 Task: Create new customer invoice with Date Opened: 26-Apr-23, Select Customer: Christmas Tree Shops, Terms: Net 7. Make invoice entry for item-1 with Date: 26-Apr-23, Description: Maybelline New York Lash Sensational Sky High Waterproof Mascara 802 Very Black
, Income Account: Income:Sales, Quantity: 1, Unit Price: 10.99, Sales Tax: Y, Sales Tax Included: N, Tax Table: Sales Tax. Make entry for item-2 with Date: 26-Apr-23, Description: L'Oreal Paris HydraFresh Toner (8.5 oz), Income Account: Income:Sales, Quantity: 1, Unit Price: 12.49, Sales Tax: Y, Sales Tax Included: N, Tax Table: Sales Tax. Post Invoice with Post Date: 26-Apr-23, Post to Accounts: Assets:Accounts Receivable. Pay / Process Payment with Transaction Date: 02-May-23, Amount: 24.89, Transfer Account: Checking Account. Go to 'Print Invoice'.
Action: Mouse moved to (136, 28)
Screenshot: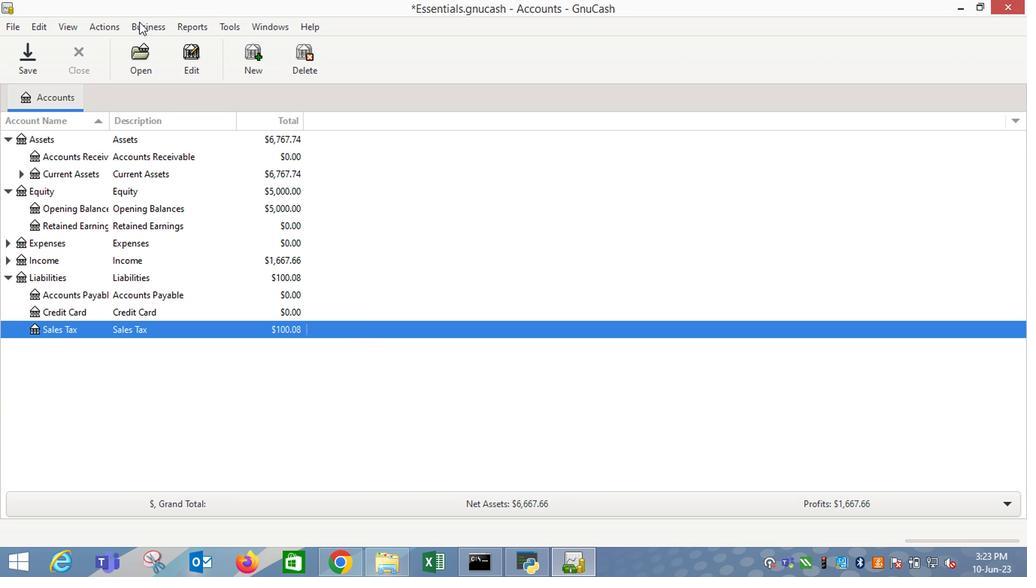 
Action: Mouse pressed left at (136, 28)
Screenshot: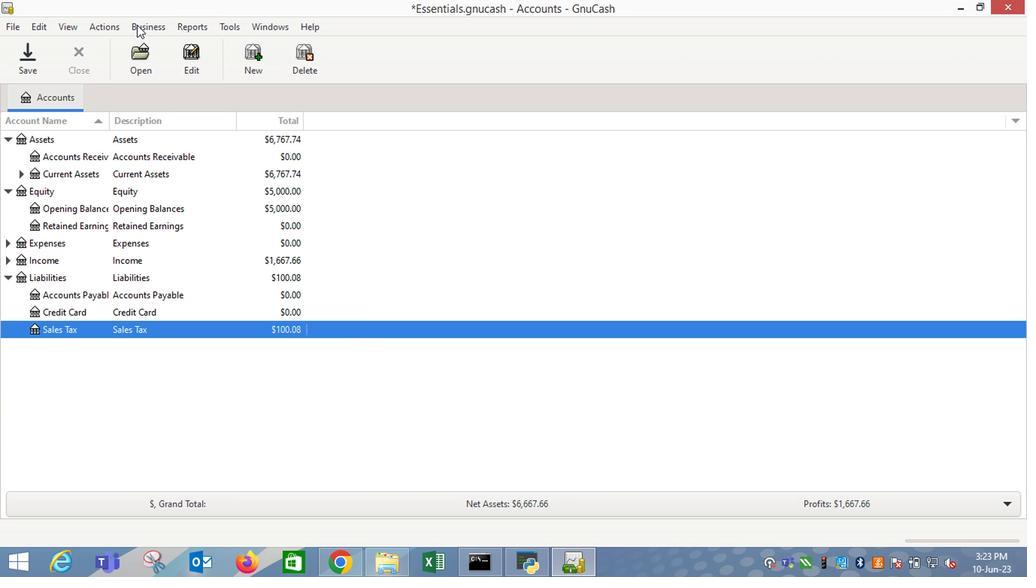 
Action: Mouse moved to (330, 103)
Screenshot: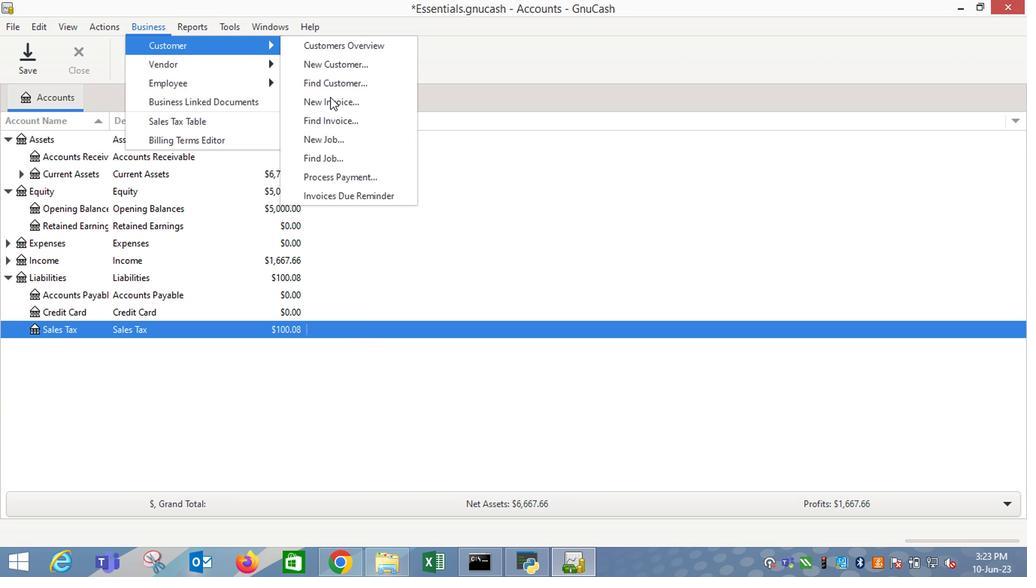 
Action: Mouse pressed left at (330, 103)
Screenshot: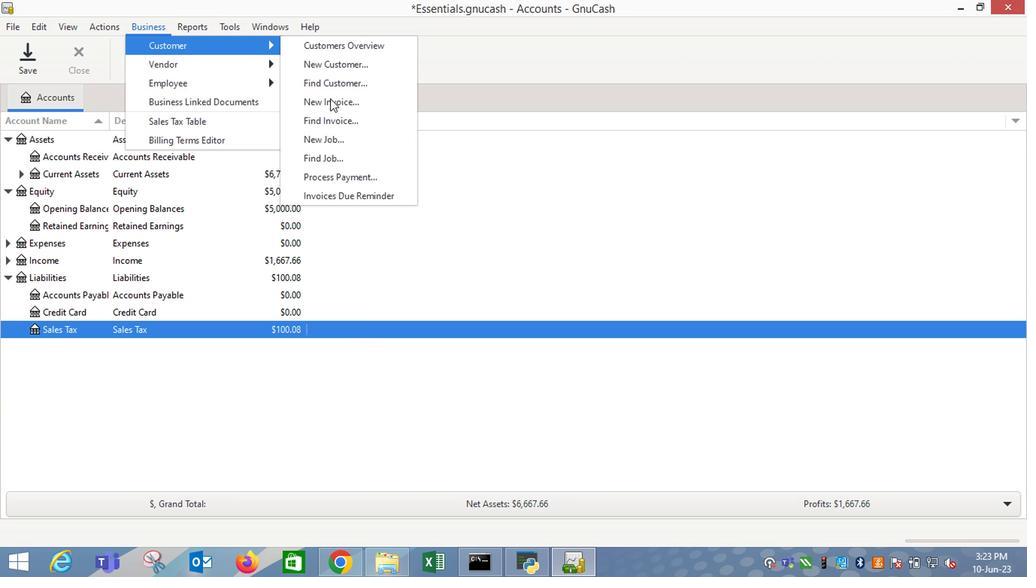
Action: Mouse moved to (630, 241)
Screenshot: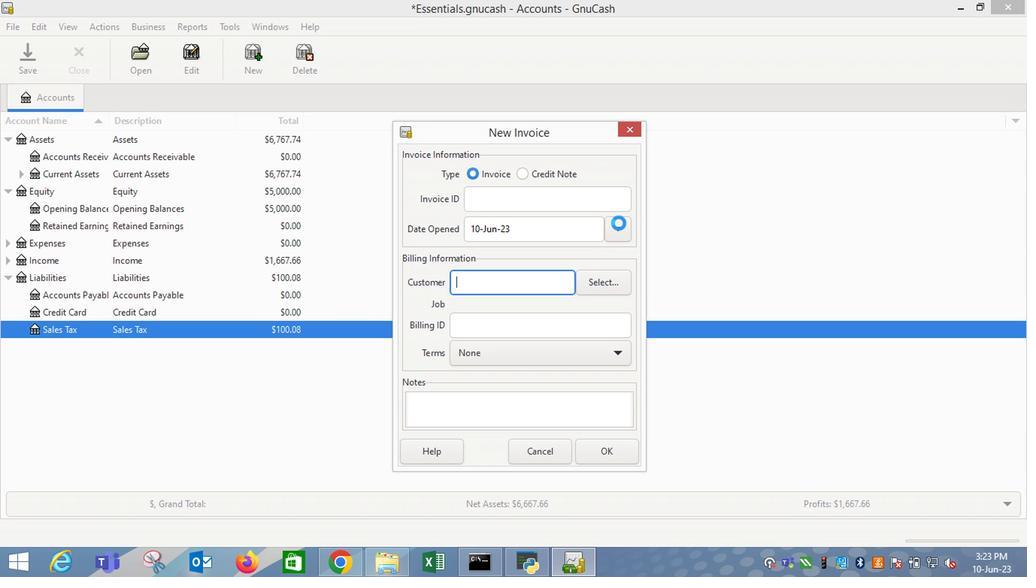 
Action: Mouse pressed left at (630, 241)
Screenshot: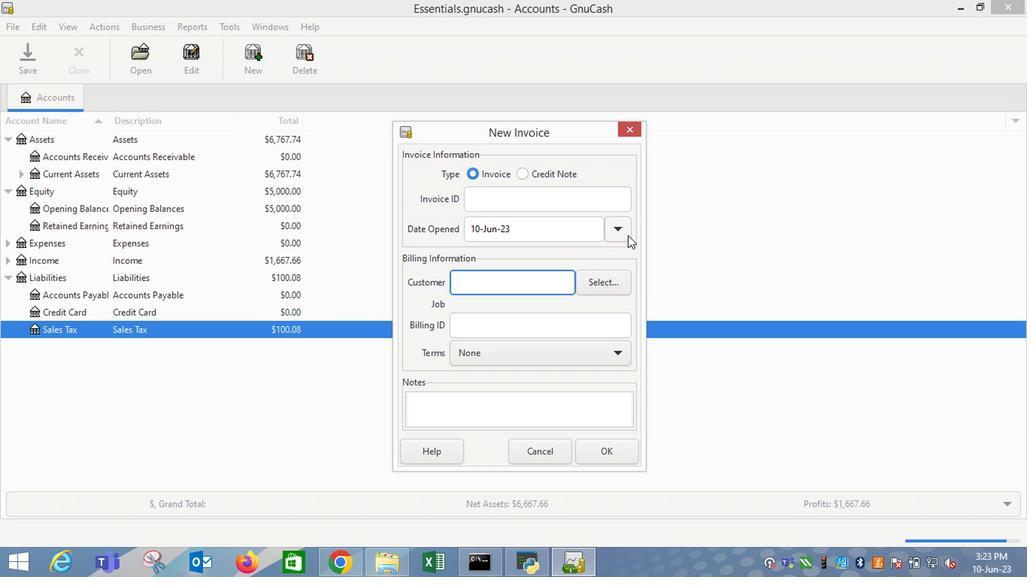 
Action: Mouse moved to (497, 255)
Screenshot: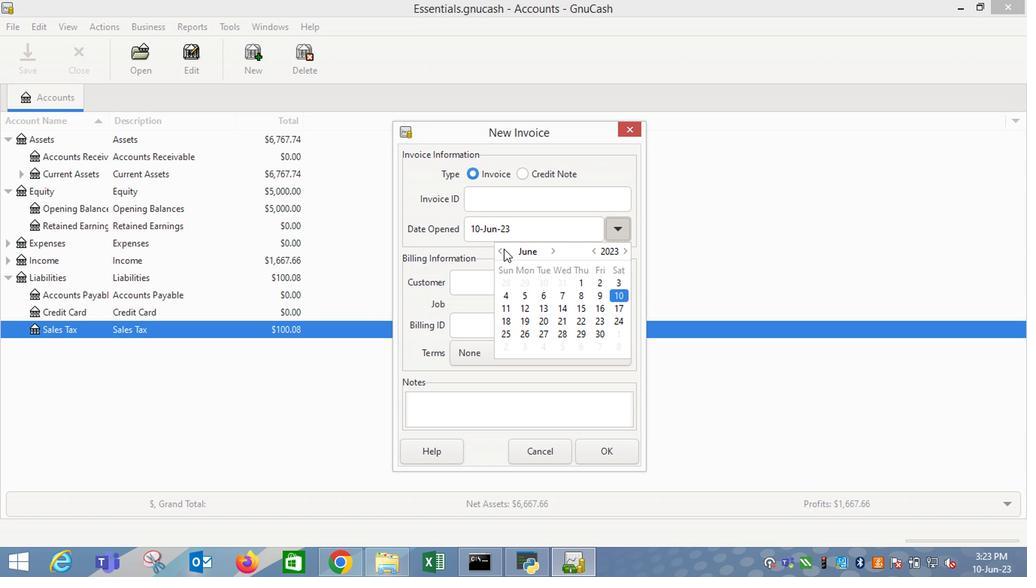 
Action: Mouse pressed left at (497, 255)
Screenshot: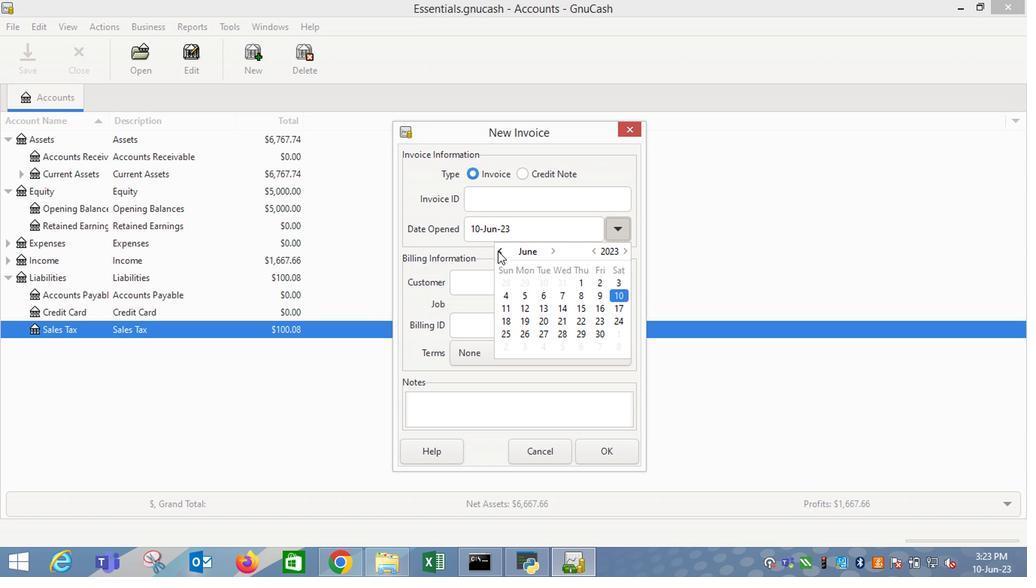 
Action: Mouse pressed left at (497, 255)
Screenshot: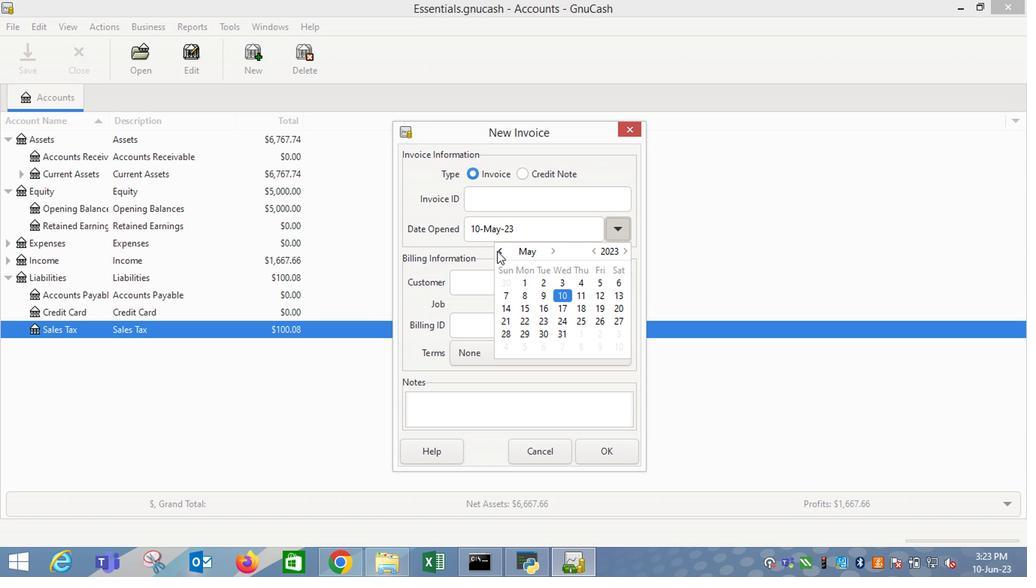 
Action: Mouse moved to (560, 335)
Screenshot: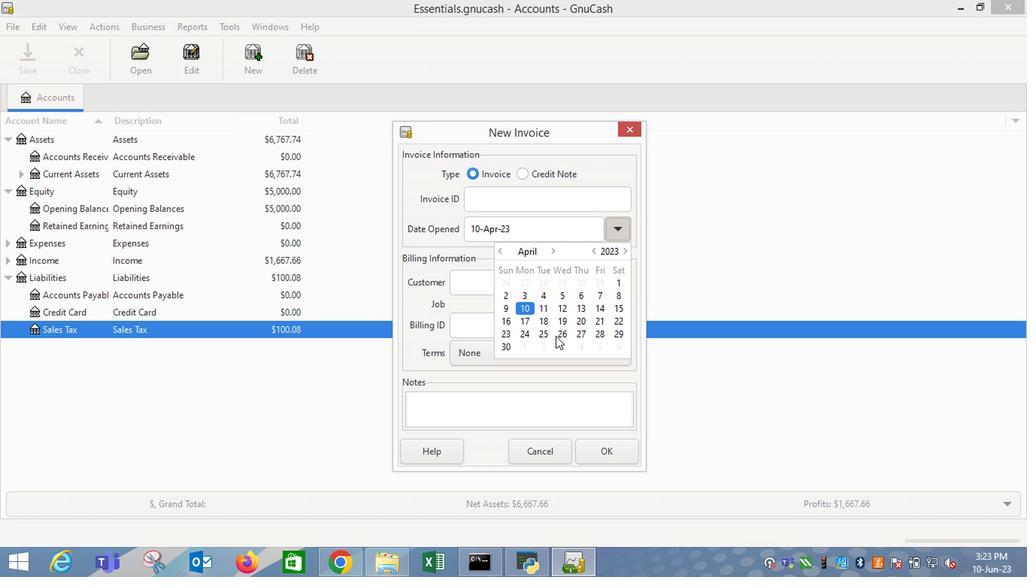
Action: Mouse pressed left at (560, 335)
Screenshot: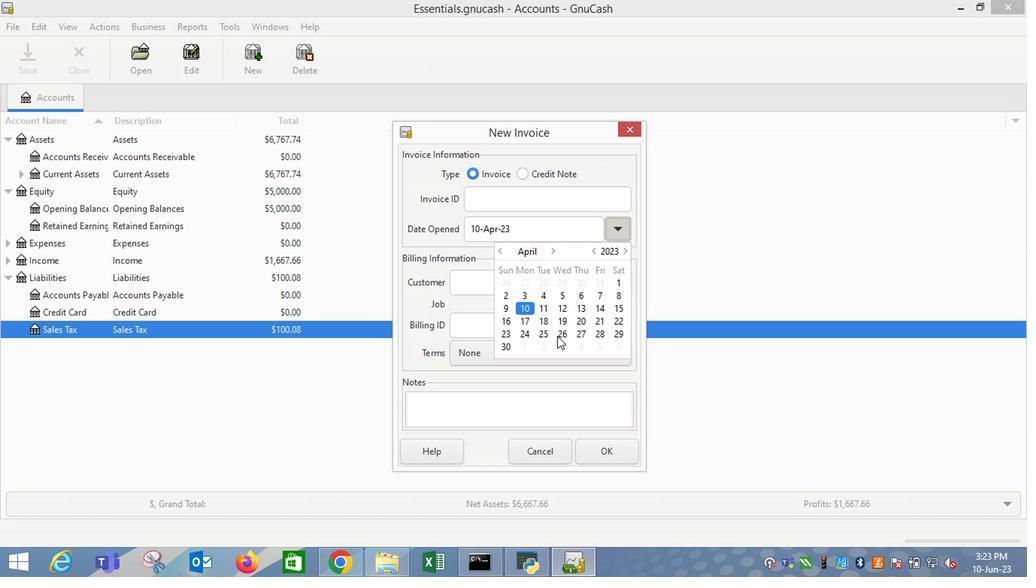 
Action: Mouse moved to (485, 299)
Screenshot: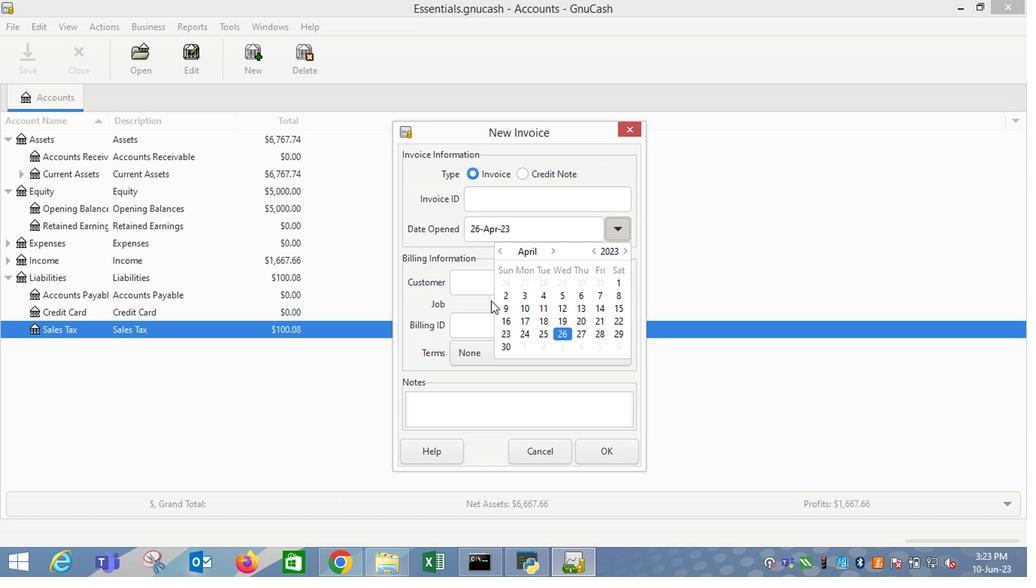 
Action: Mouse pressed left at (485, 299)
Screenshot: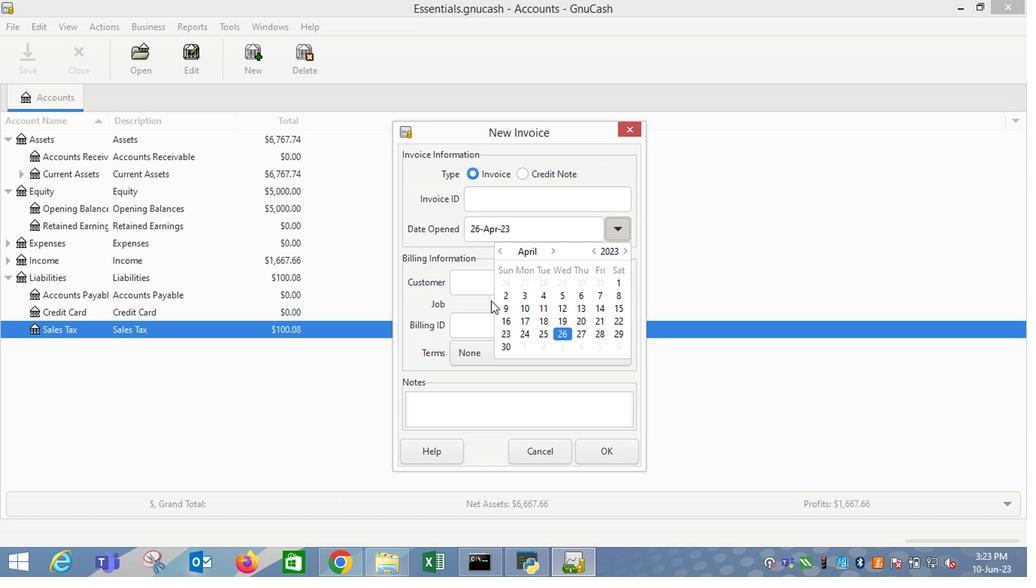 
Action: Mouse moved to (478, 287)
Screenshot: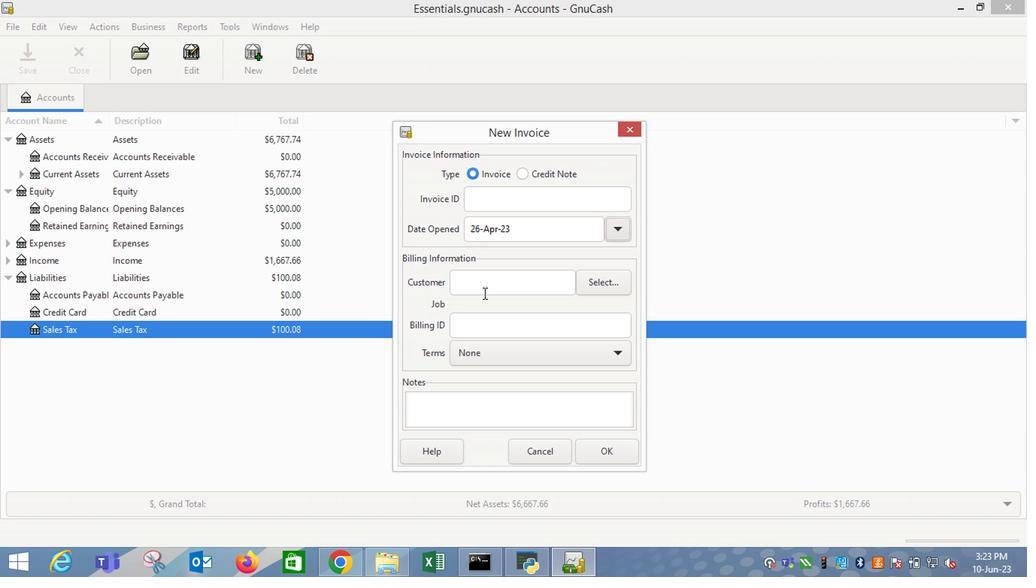 
Action: Mouse pressed left at (478, 287)
Screenshot: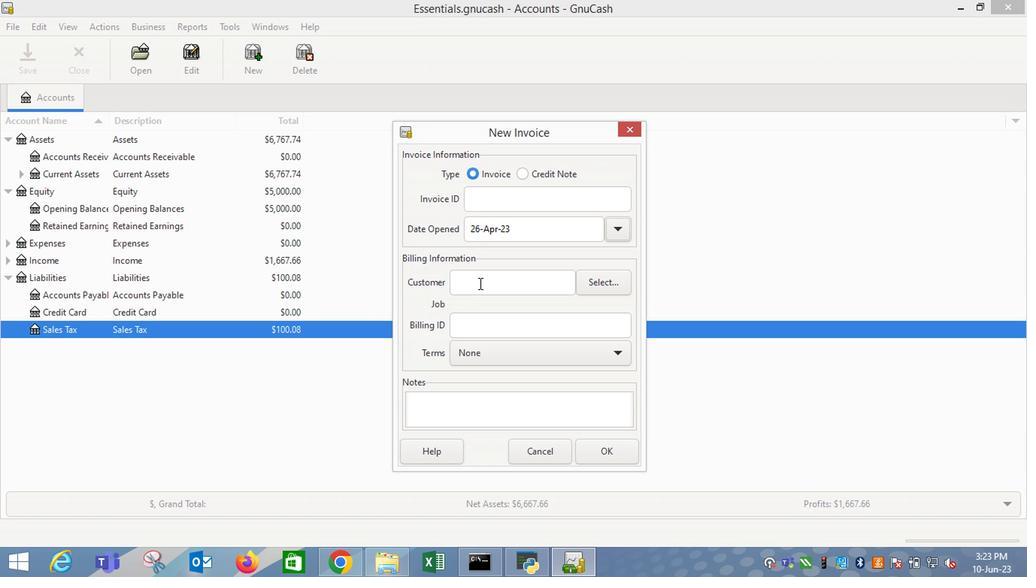 
Action: Key pressed <Key.shift_r>Chri
Screenshot: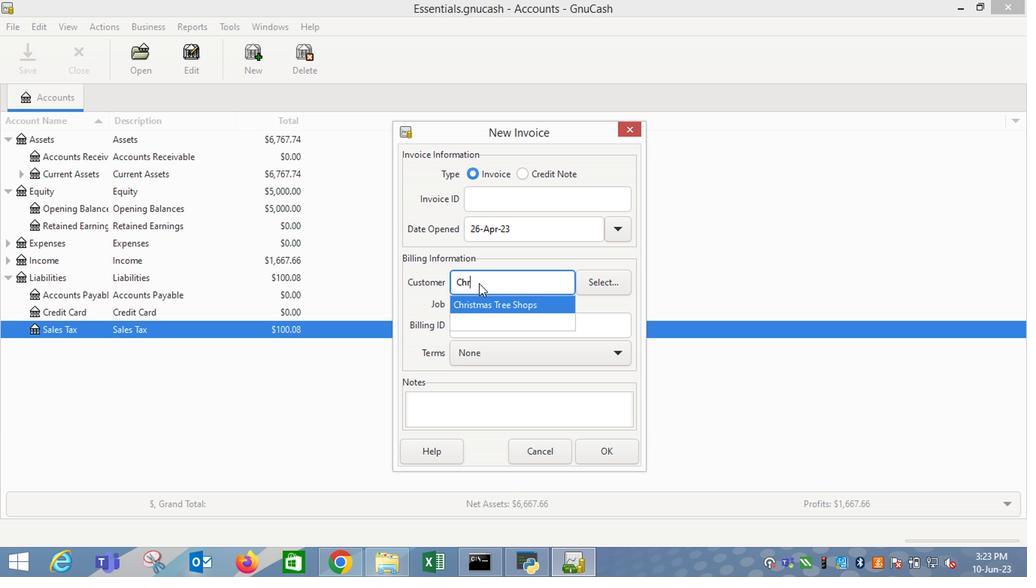 
Action: Mouse moved to (476, 307)
Screenshot: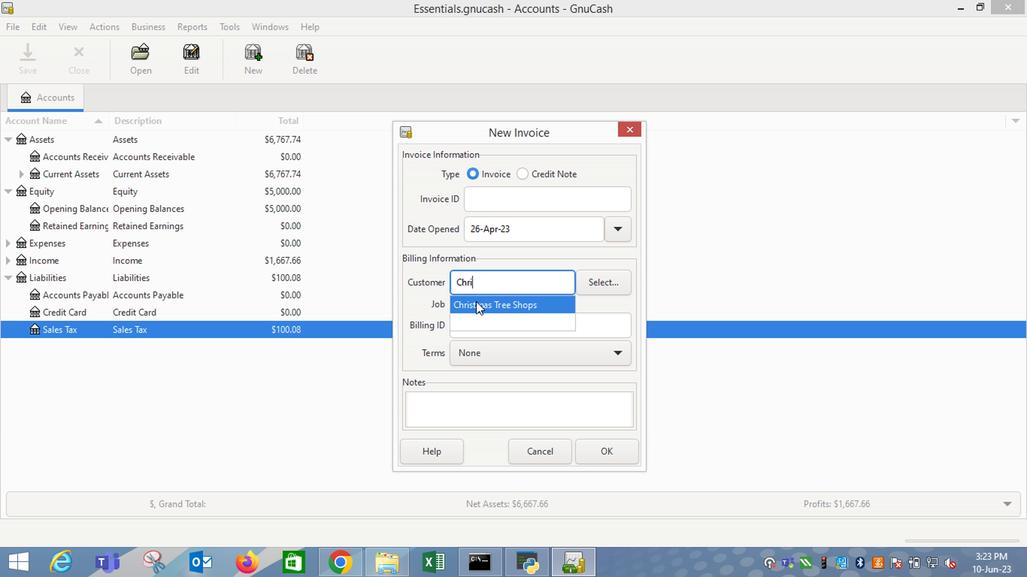 
Action: Mouse pressed left at (476, 307)
Screenshot: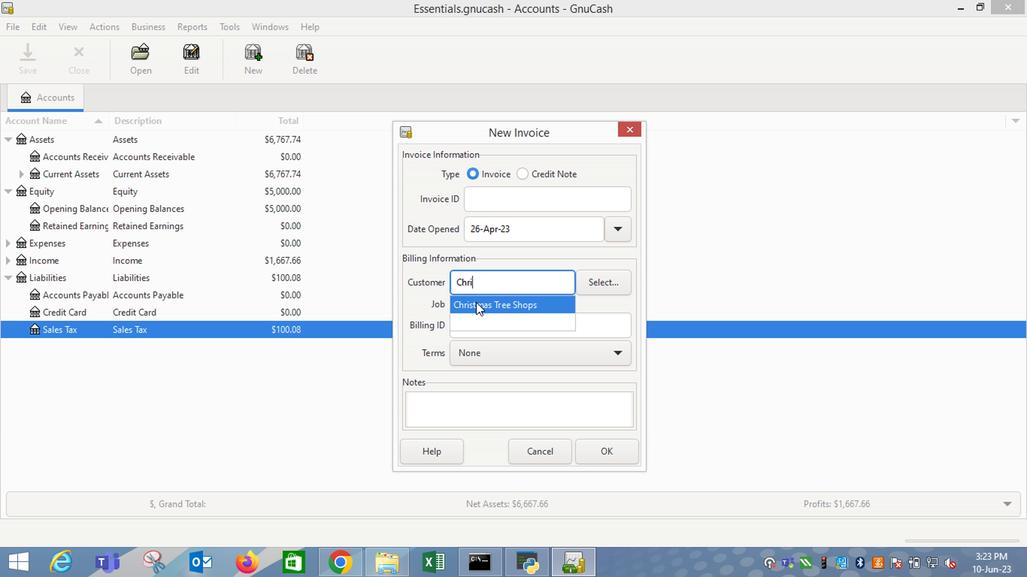 
Action: Mouse moved to (531, 372)
Screenshot: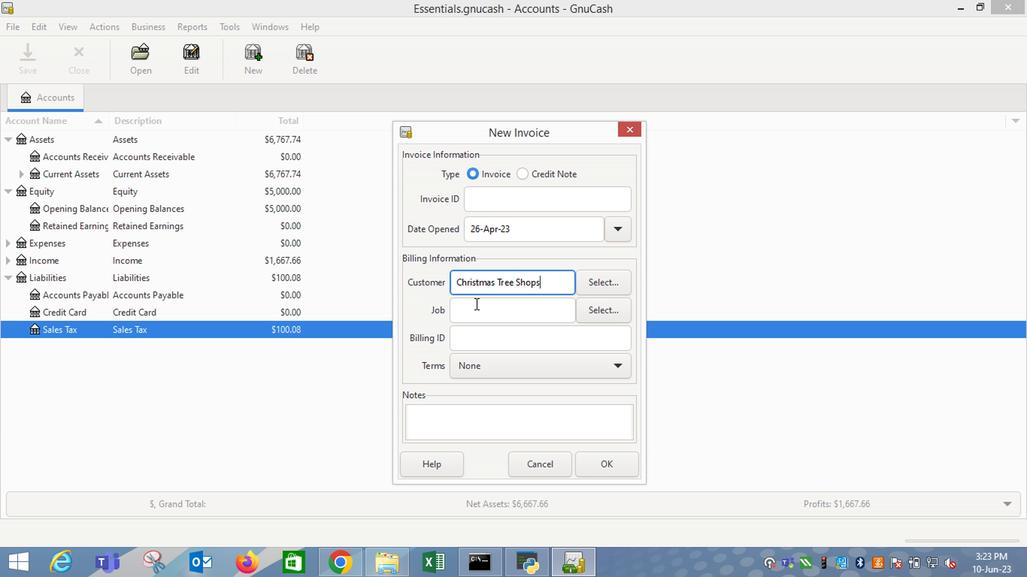 
Action: Mouse pressed left at (531, 372)
Screenshot: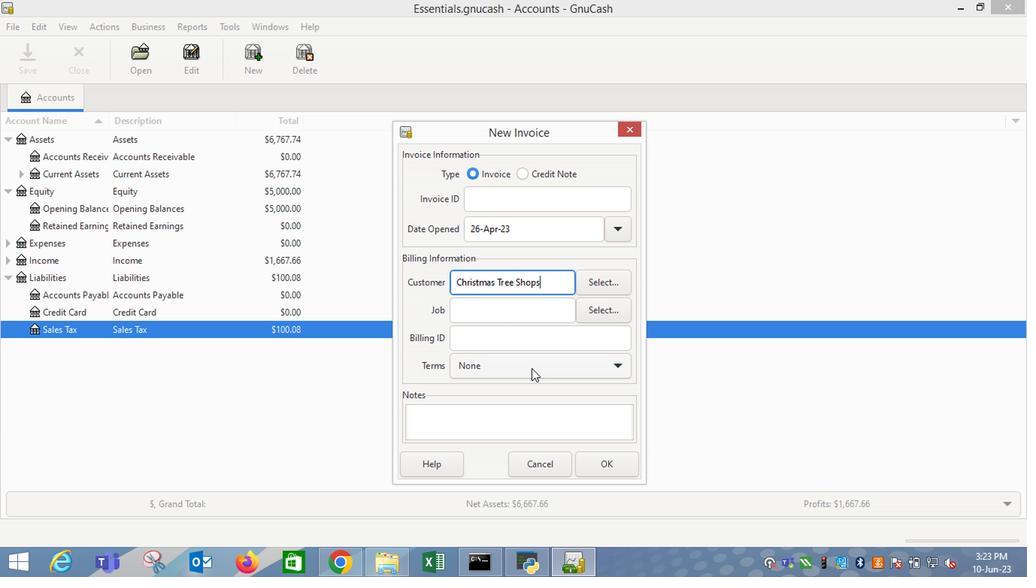 
Action: Mouse moved to (500, 434)
Screenshot: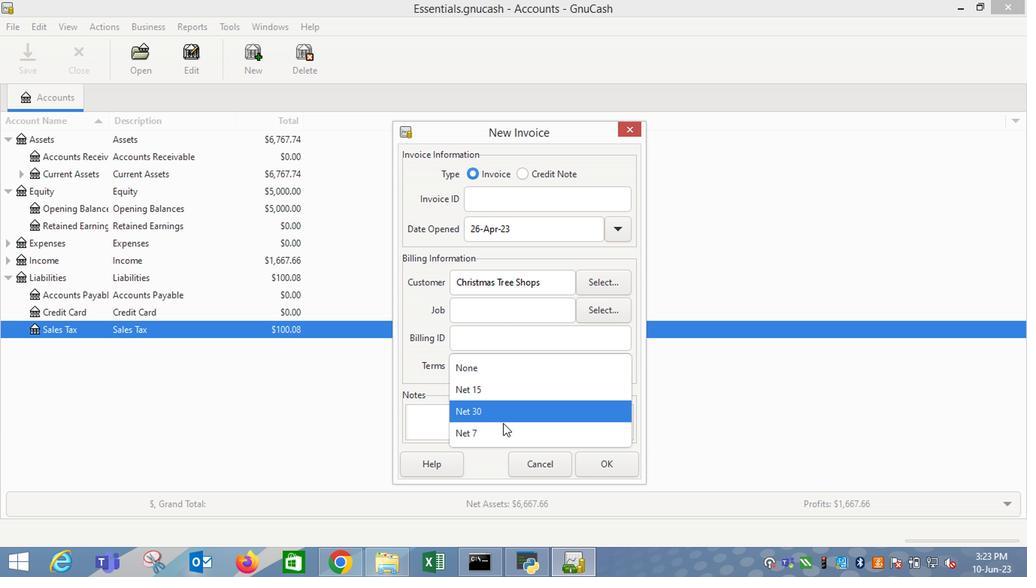 
Action: Mouse pressed left at (500, 434)
Screenshot: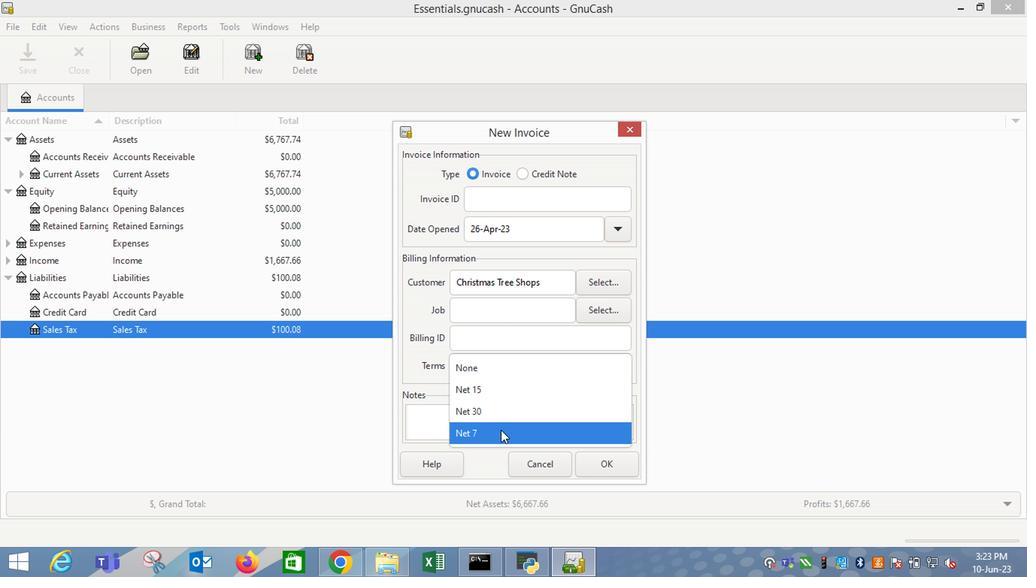 
Action: Mouse moved to (628, 476)
Screenshot: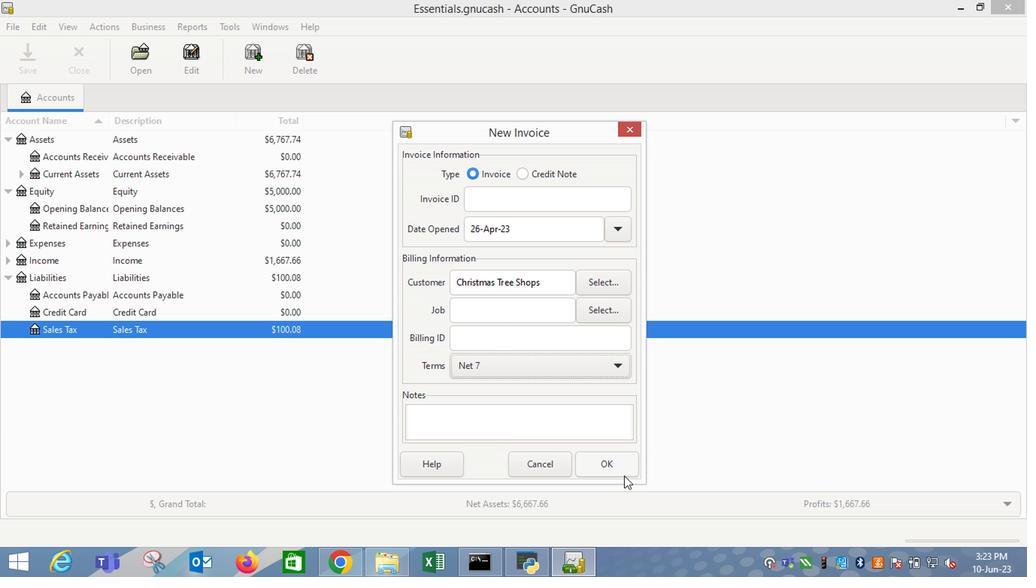 
Action: Mouse pressed left at (628, 476)
Screenshot: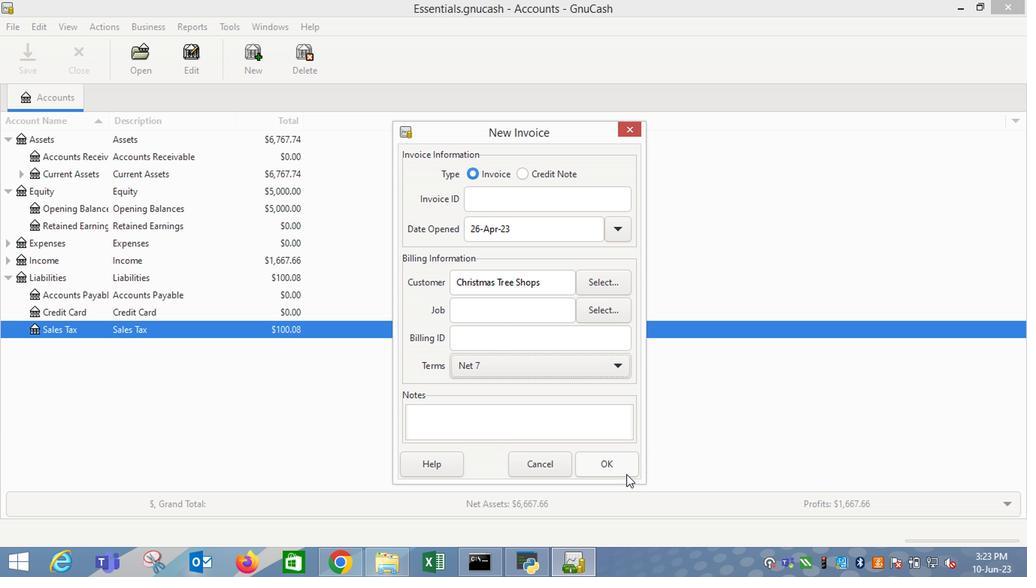 
Action: Mouse moved to (65, 293)
Screenshot: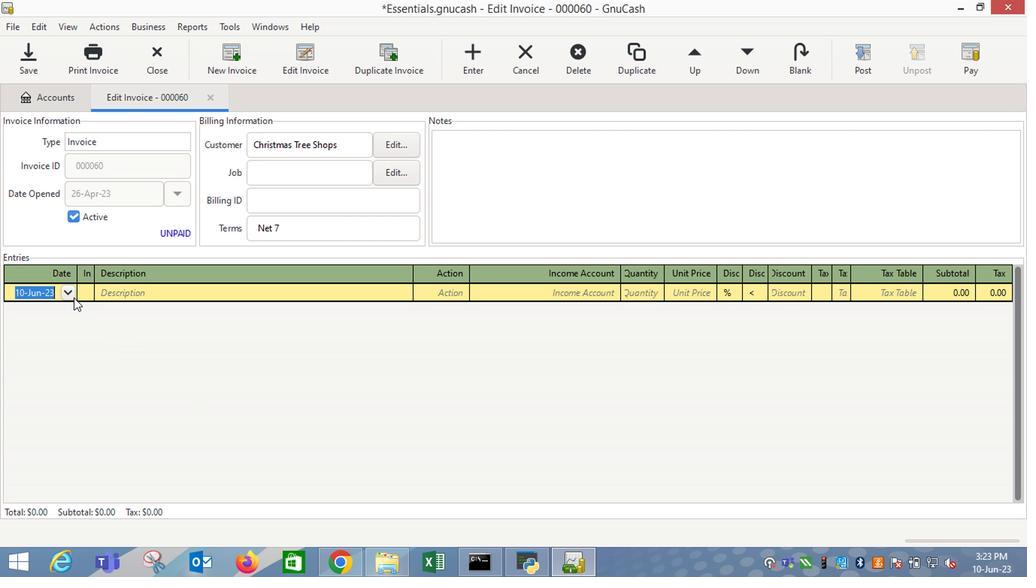 
Action: Mouse pressed left at (65, 293)
Screenshot: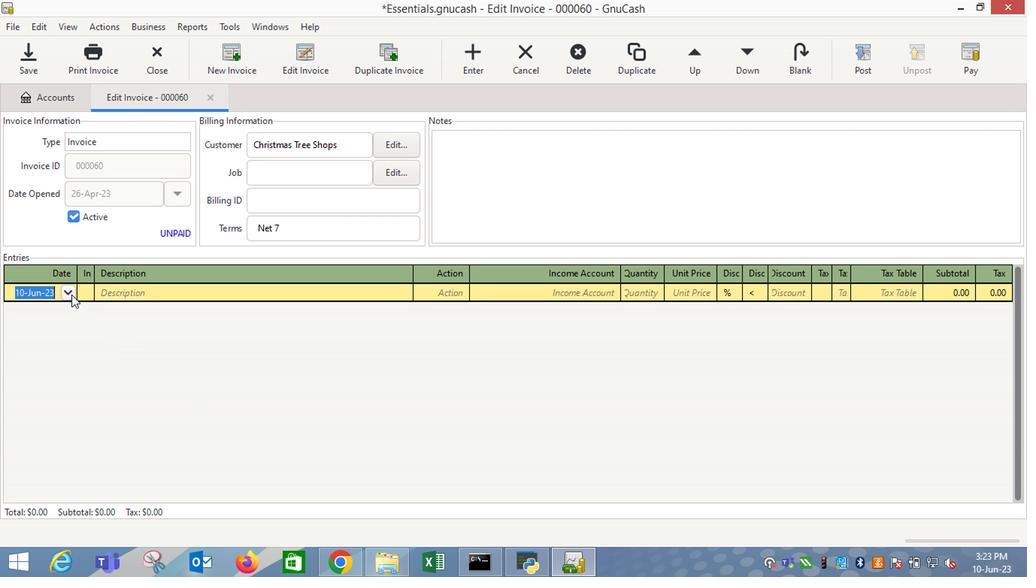 
Action: Mouse moved to (13, 318)
Screenshot: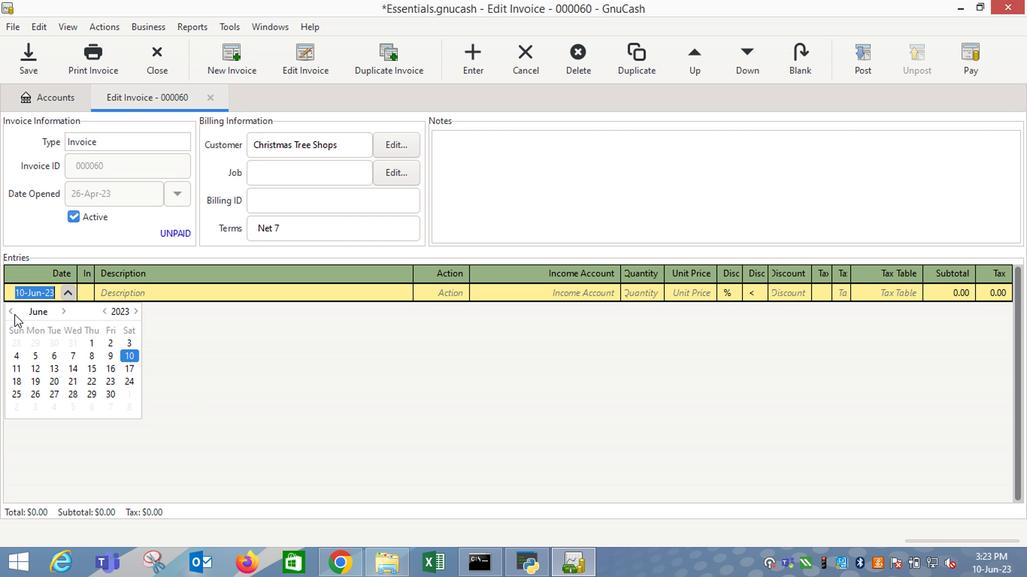 
Action: Mouse pressed left at (13, 318)
Screenshot: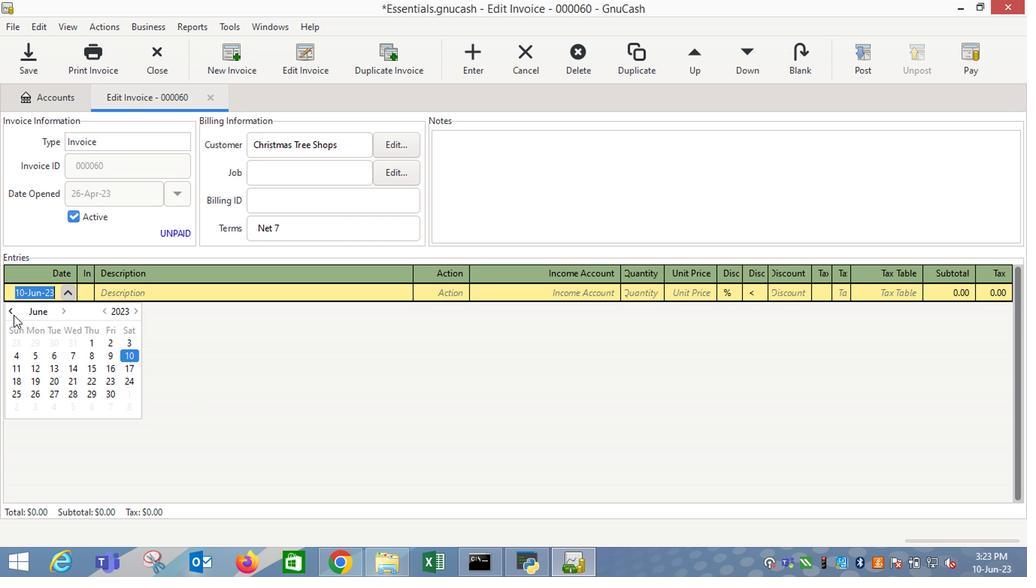 
Action: Mouse pressed left at (13, 318)
Screenshot: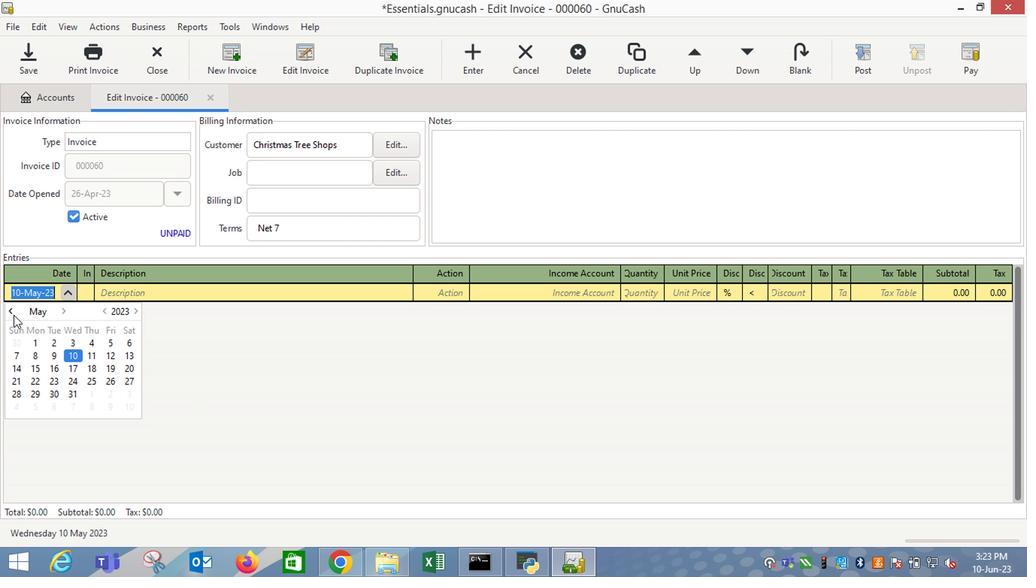 
Action: Mouse moved to (78, 399)
Screenshot: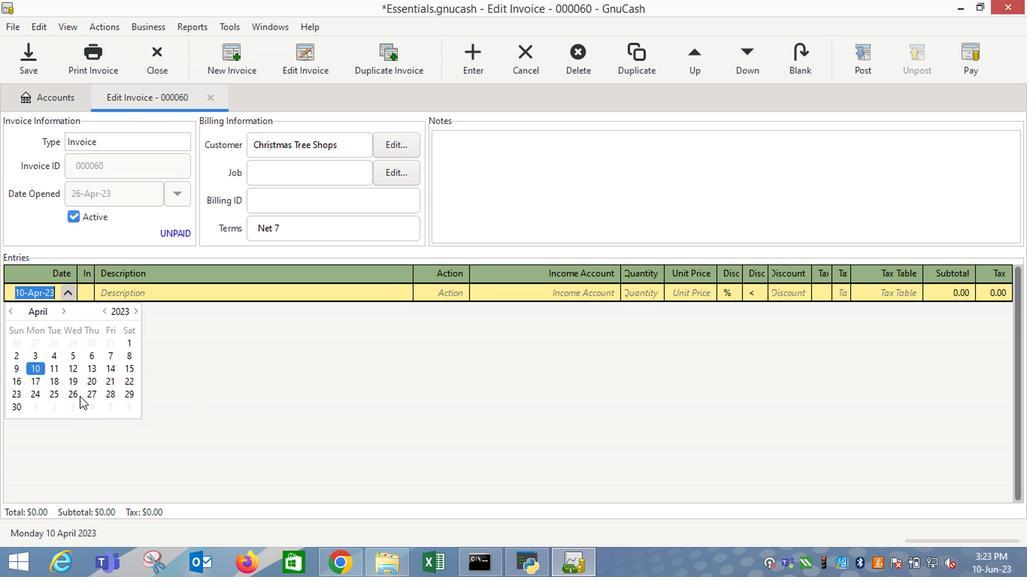 
Action: Mouse pressed left at (78, 399)
Screenshot: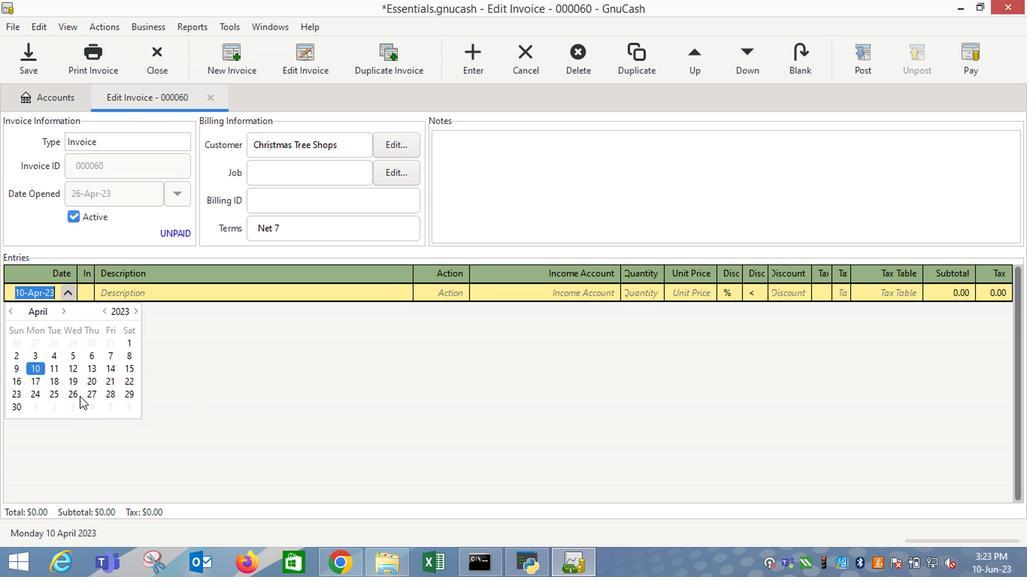 
Action: Key pressed <Key.tab><Key.shift_r>Maybeli
Screenshot: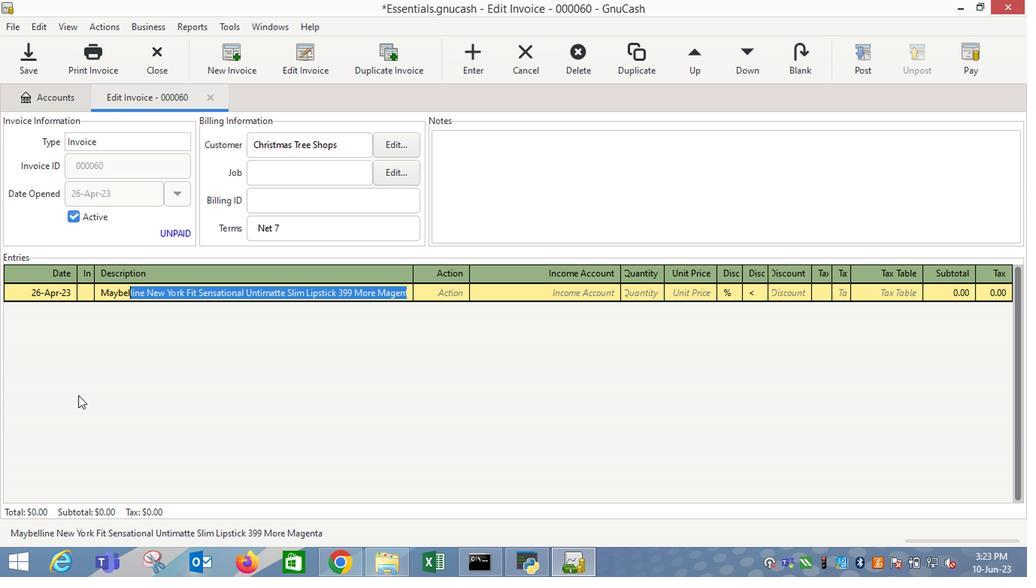 
Action: Mouse moved to (73, 396)
Screenshot: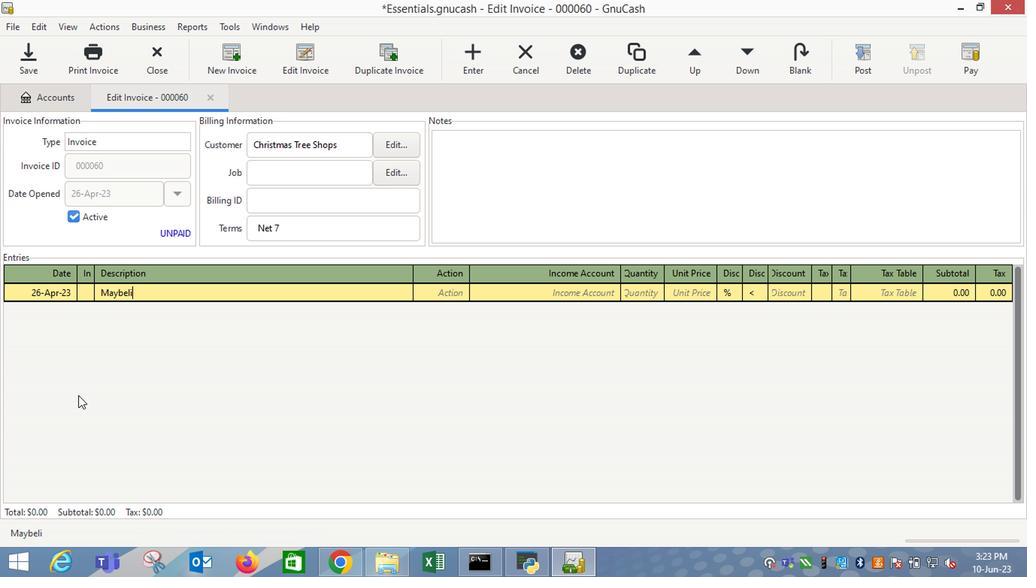 
Action: Key pressed n
Screenshot: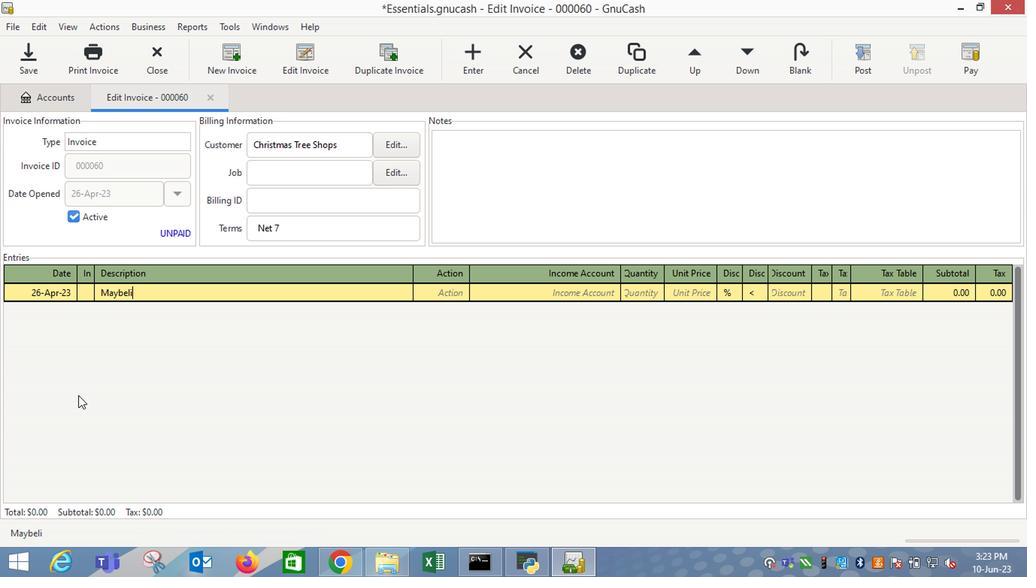 
Action: Mouse moved to (73, 397)
Screenshot: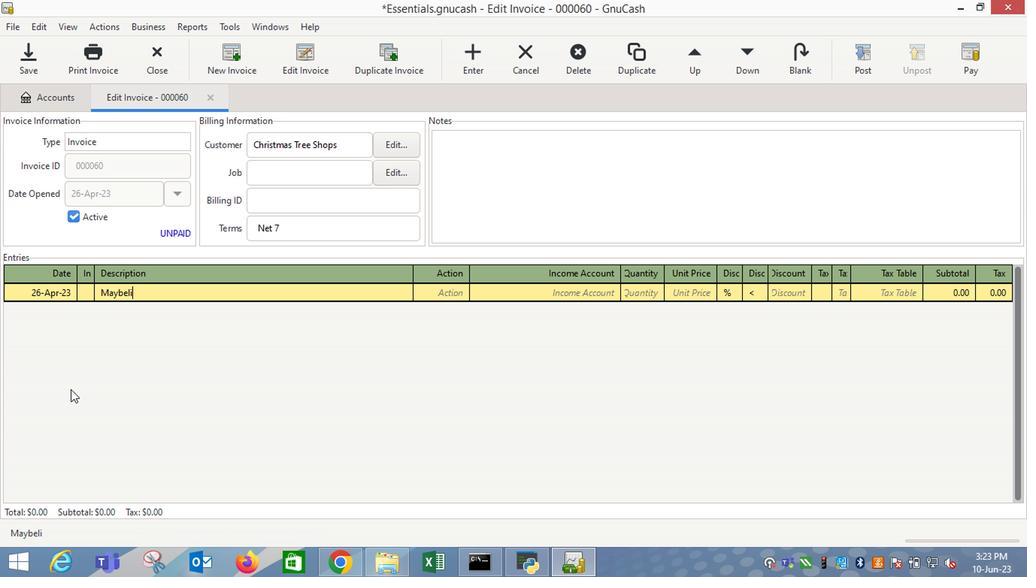 
Action: Key pressed e
Screenshot: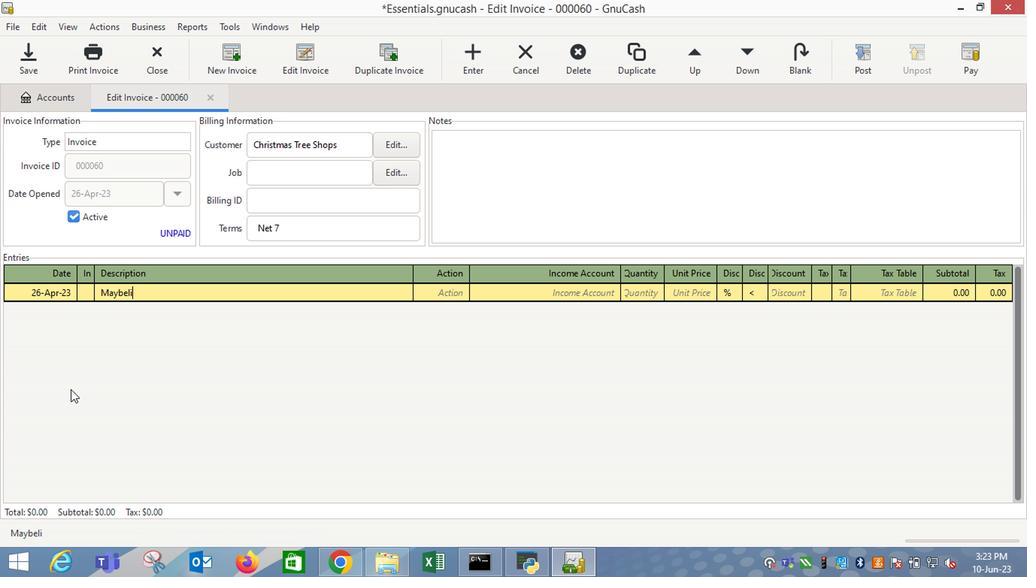 
Action: Mouse moved to (81, 411)
Screenshot: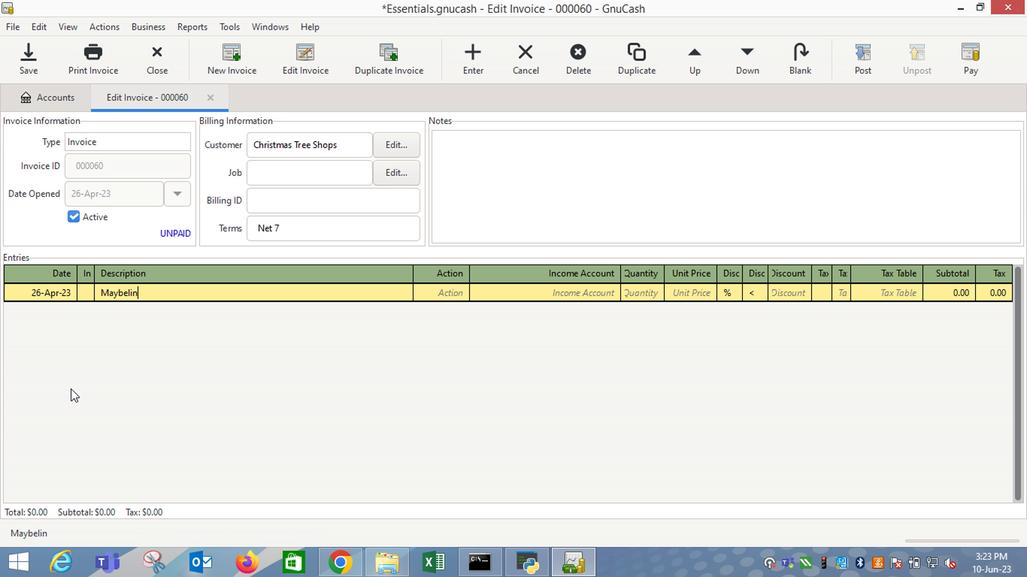 
Action: Key pressed <Key.space><Key.shift_r><Key.shift_r><Key.shift_r><Key.shift_r><Key.shift_r><Key.shift_r><Key.shift_r><Key.shift_r><Key.shift_r><Key.shift_r><Key.shift_r><Key.shift_r><Key.shift_r><Key.shift_r><Key.shift_r><Key.shift_r><Key.shift_r><Key.shift_r><Key.shift_r><Key.backspace><Key.backspace><Key.backspace><Key.backspace><Key.backspace>lline<Key.space><Key.shift_r>New<Key.space><Key.shift_r>York<Key.space><Key.shift_r>Lash<Key.space><Key.shift_r>Sensational<Key.space><Key.shift_r>Sky<Key.space><Key.shift_r>High<Key.space><Key.shift_r>Waterproof<Key.space><Key.shift_r>Mascara<Key.space>802<Key.space><Key.shift_r>B<Key.backspace><Key.shift_r>Very<Key.space><Key.shift_r>Black<Key.tab><Key.tab>i<Key.down><Key.down><Key.down><Key.tab>1<Key.tab>10.99<Key.tab>
Screenshot: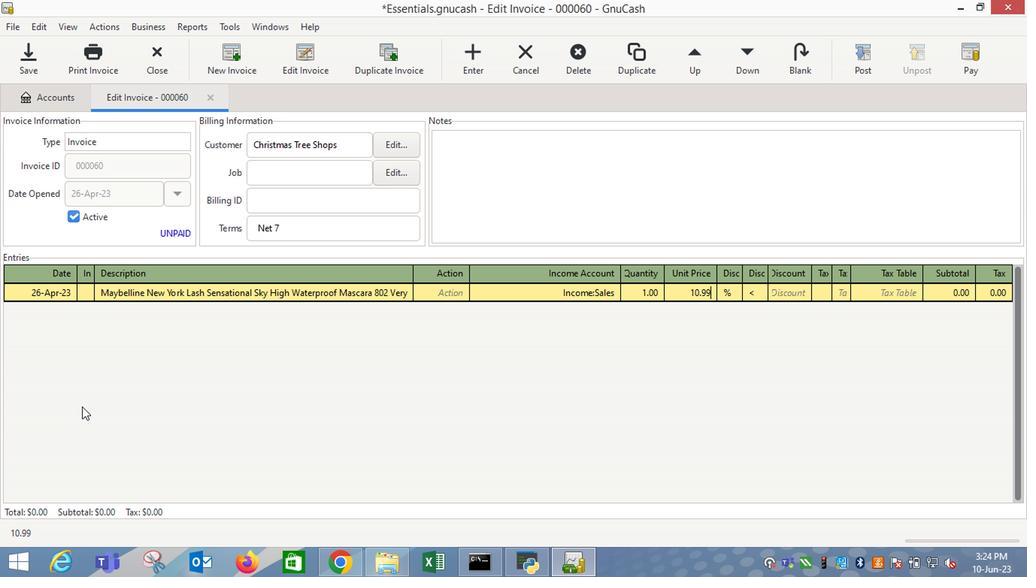 
Action: Mouse moved to (821, 295)
Screenshot: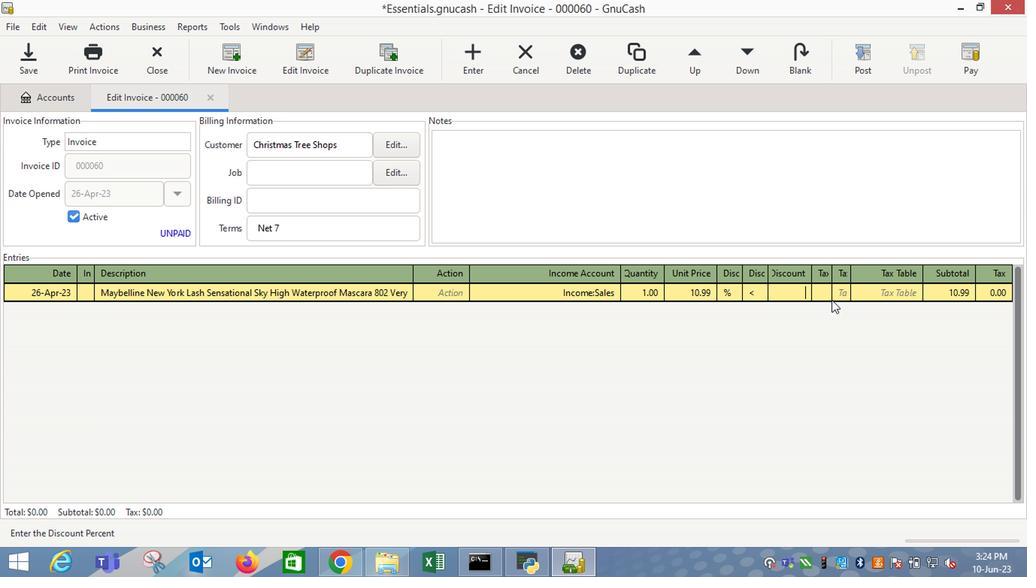 
Action: Mouse pressed left at (821, 295)
Screenshot: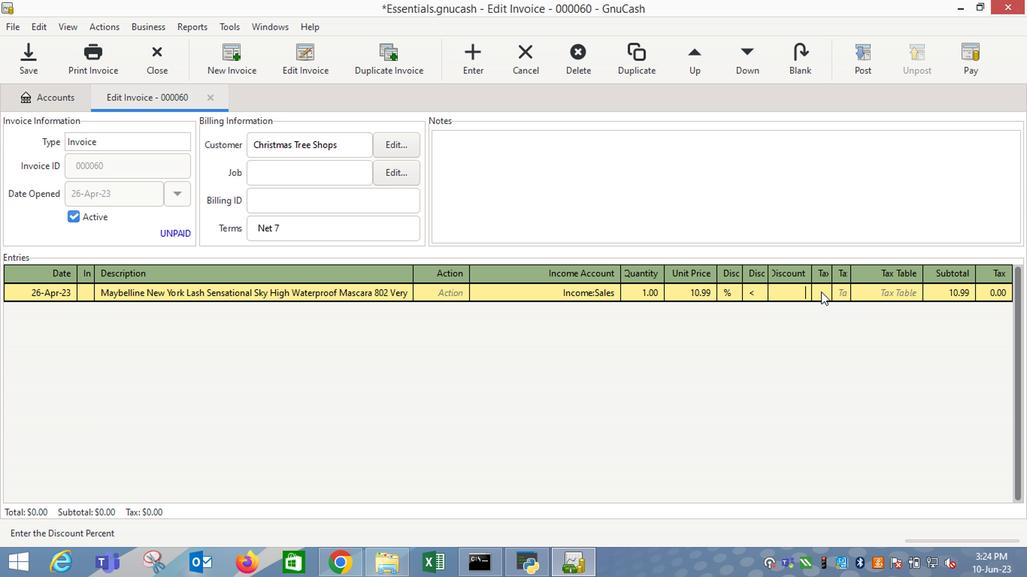 
Action: Mouse moved to (860, 296)
Screenshot: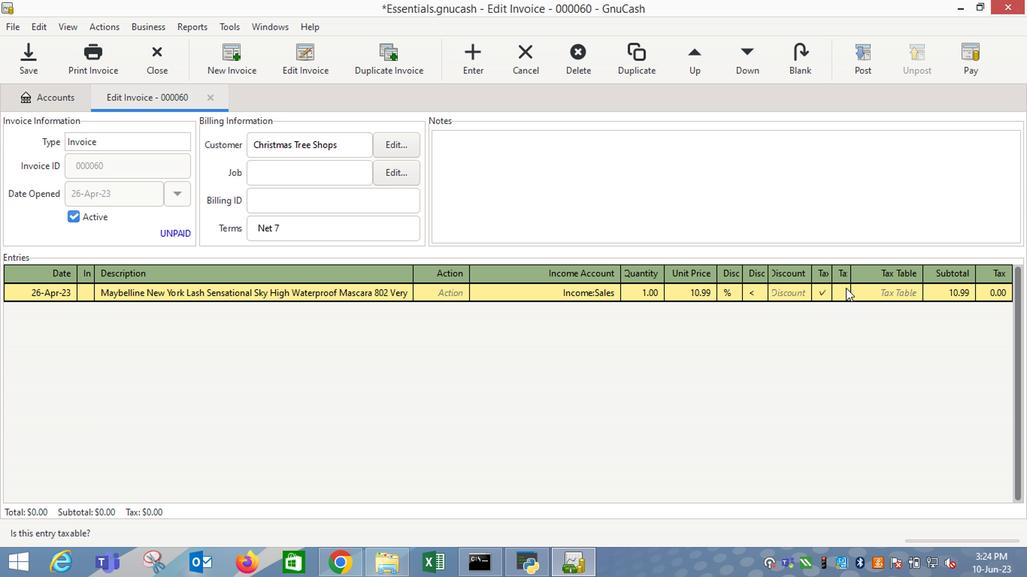 
Action: Mouse pressed left at (860, 296)
Screenshot: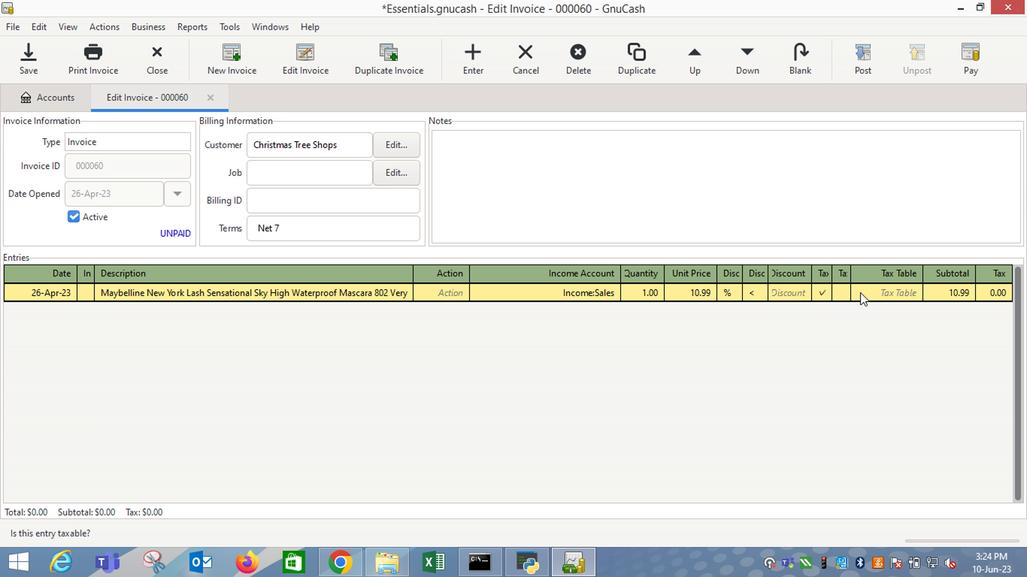 
Action: Mouse moved to (911, 294)
Screenshot: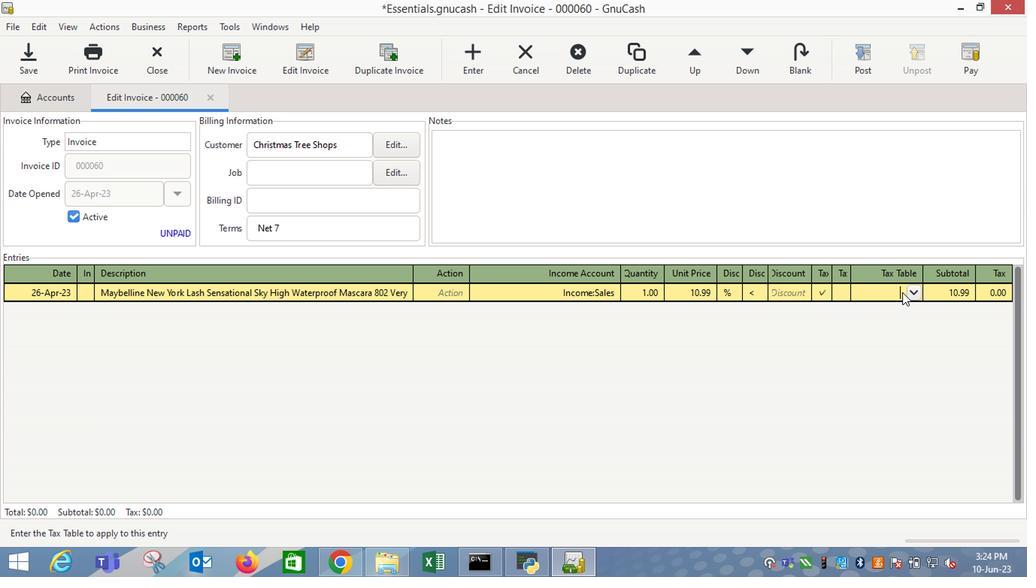 
Action: Mouse pressed left at (911, 294)
Screenshot: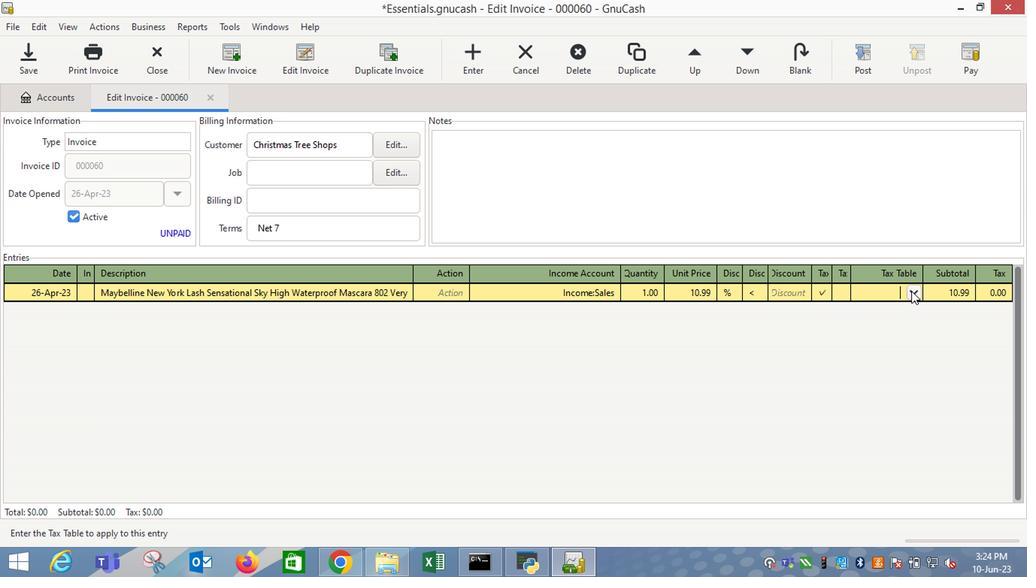 
Action: Mouse moved to (875, 314)
Screenshot: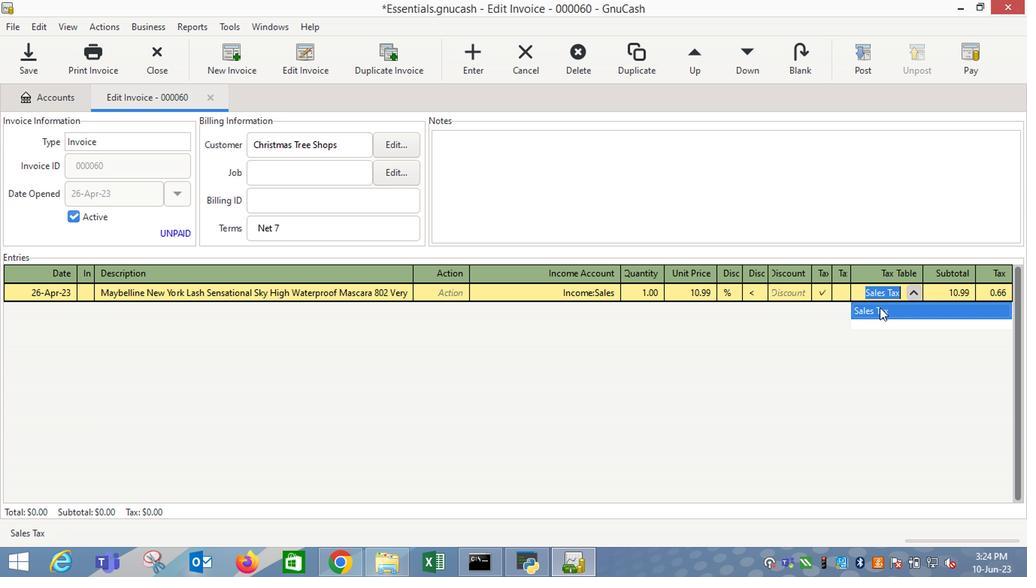 
Action: Mouse pressed left at (875, 314)
Screenshot: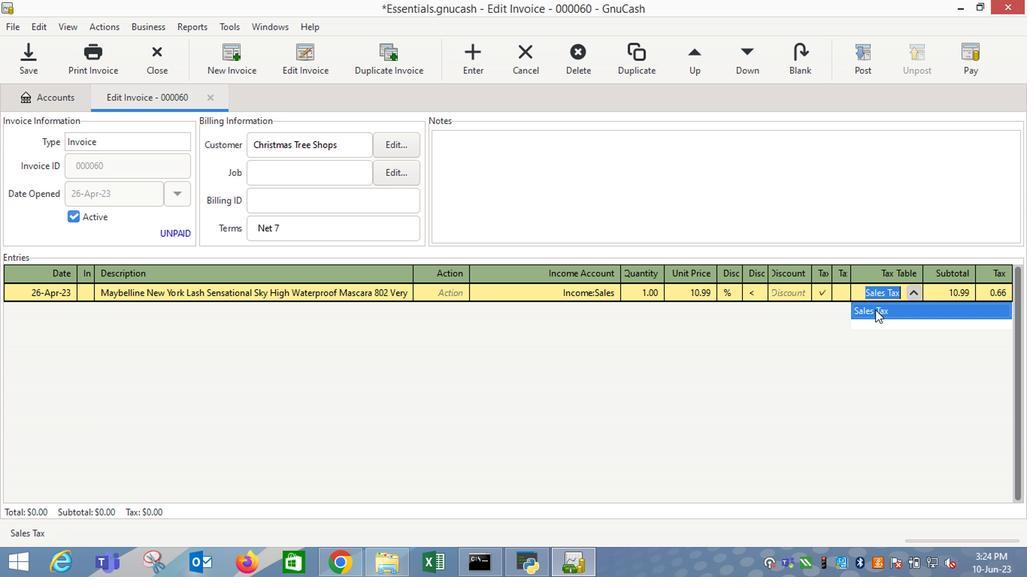 
Action: Key pressed <Key.enter><Key.tab>
Screenshot: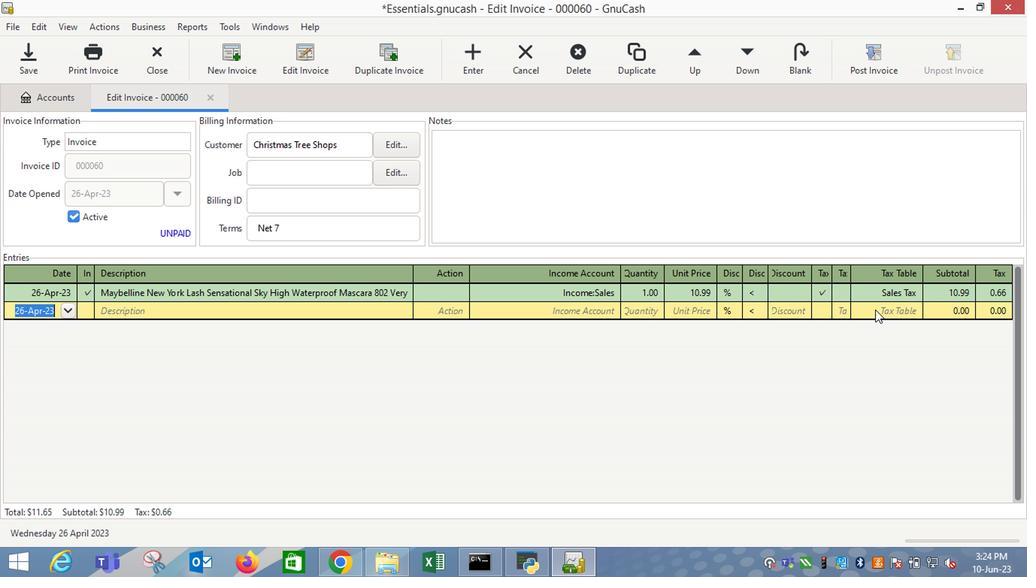 
Action: Mouse pressed left at (875, 314)
Screenshot: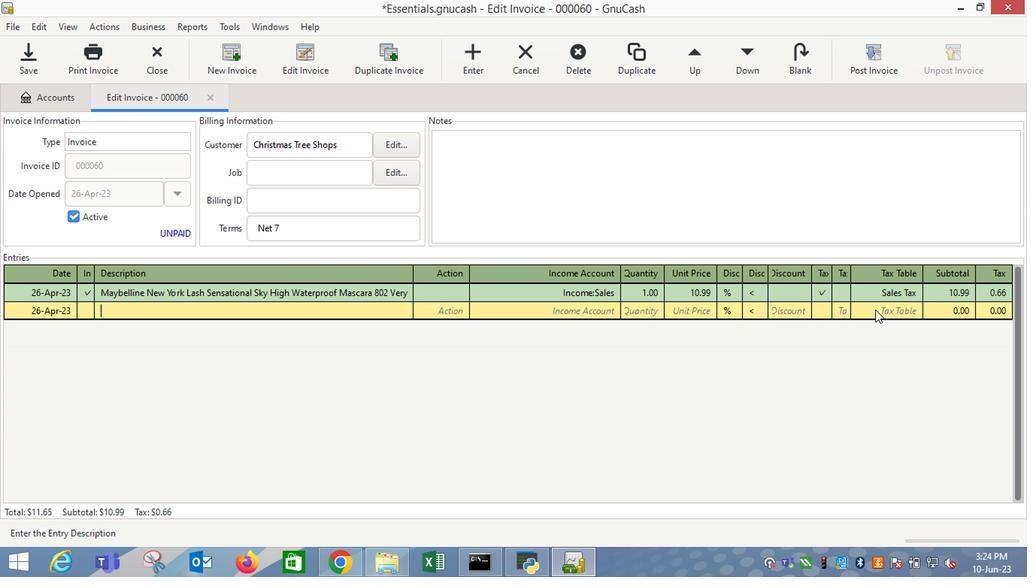
Action: Key pressed <Key.shift_r>L'<Key.shift_r>O<Key.tab>
Screenshot: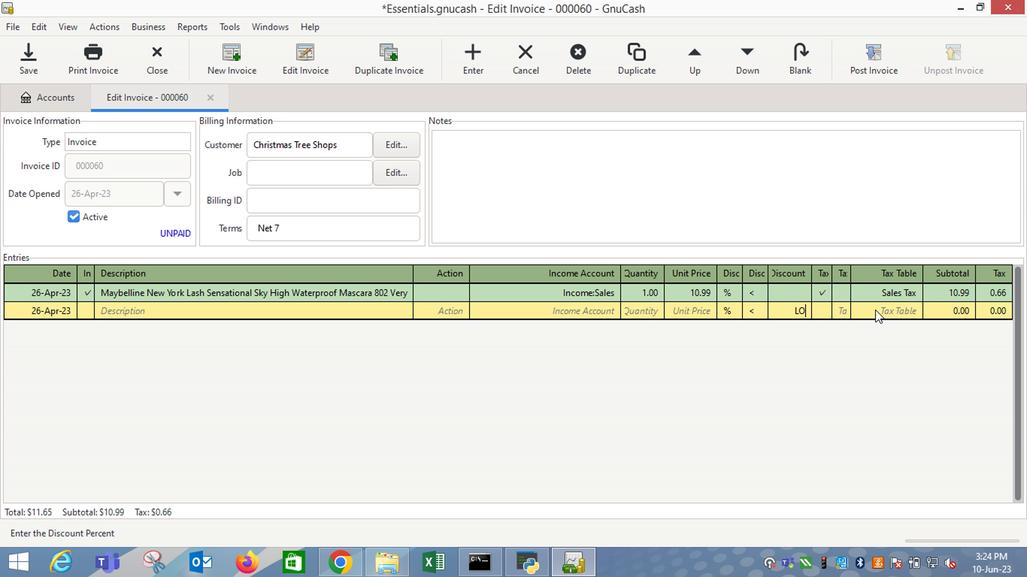 
Action: Mouse moved to (219, 306)
Screenshot: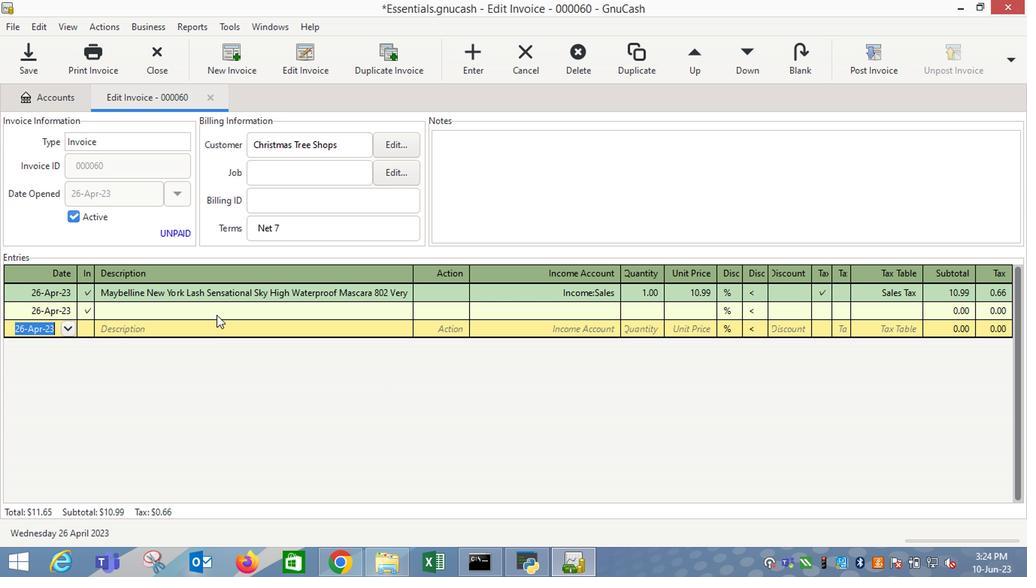 
Action: Mouse pressed left at (219, 306)
Screenshot: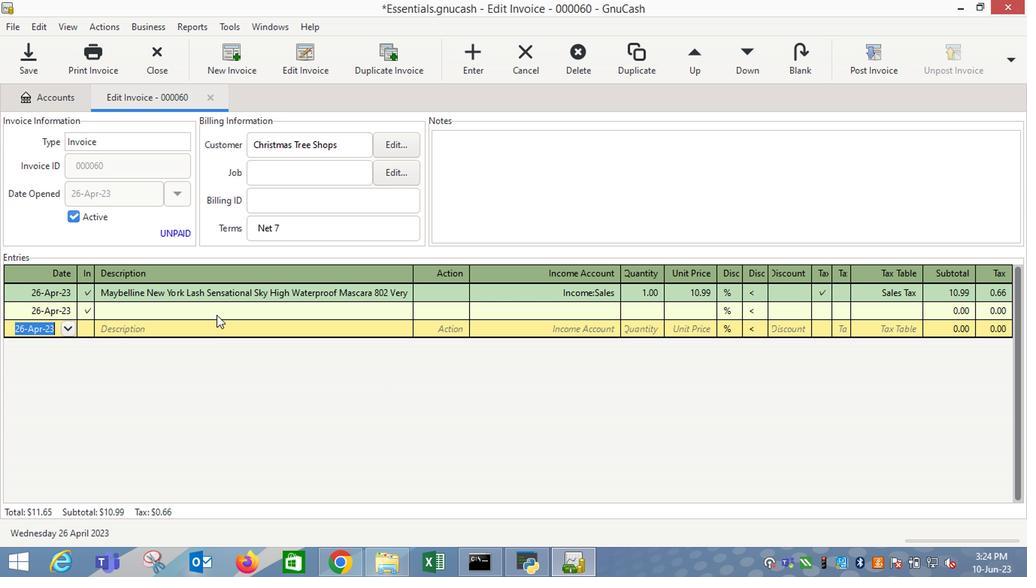 
Action: Mouse moved to (247, 355)
Screenshot: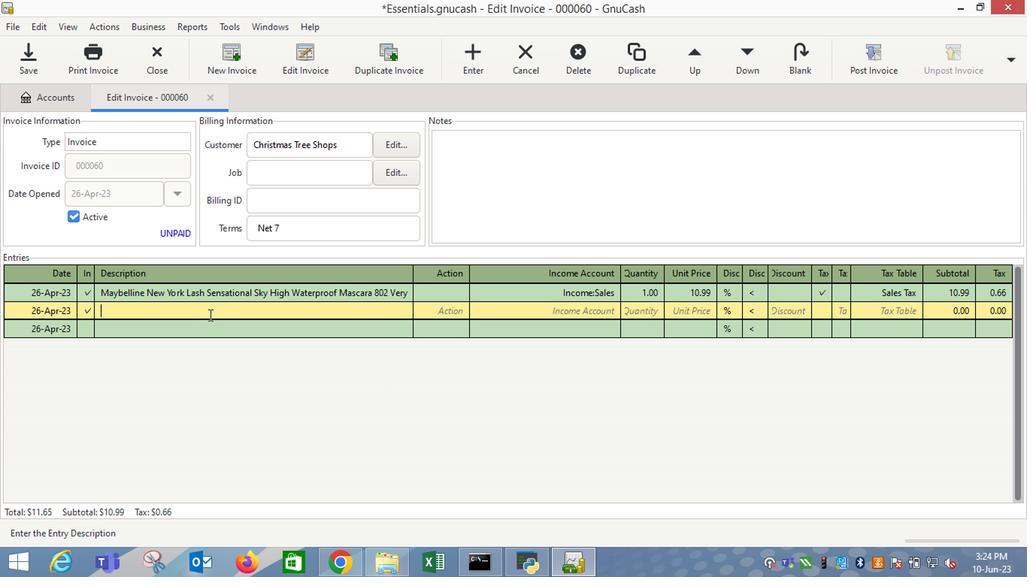 
Action: Key pressed <Key.shift_r>L'<Key.shift_r>Oreal<Key.space><Key.shift_r>Paris<Key.space><Key.shift_r>Hydra<Key.shift_r>Fresh<Key.space><Key.shift_r>Toner<Key.space><Key.shift_r>(8.5<Key.space>oz<Key.shift_r><Key.shift_r><Key.shift_r>)<Key.tab><Key.tab>i<Key.down><Key.down><Key.down><Key.tab>1<Key.tab>12.49<Key.tab>
Screenshot: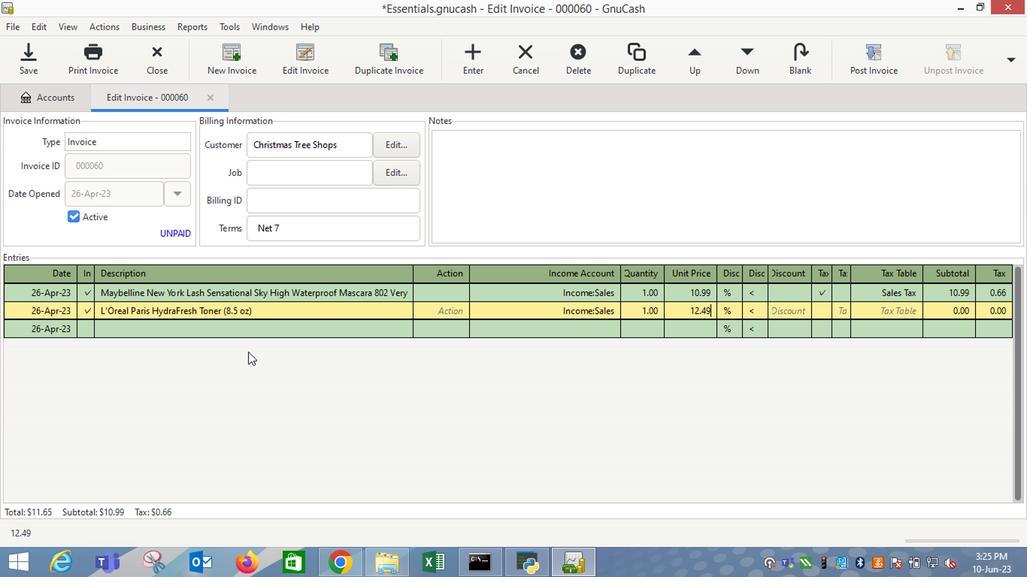 
Action: Mouse moved to (822, 320)
Screenshot: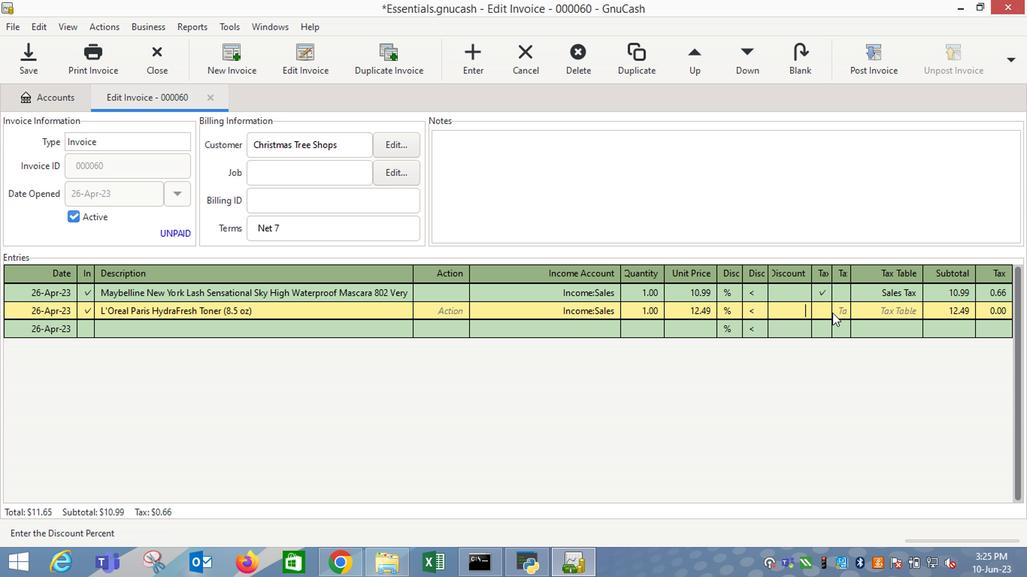 
Action: Mouse pressed left at (822, 320)
Screenshot: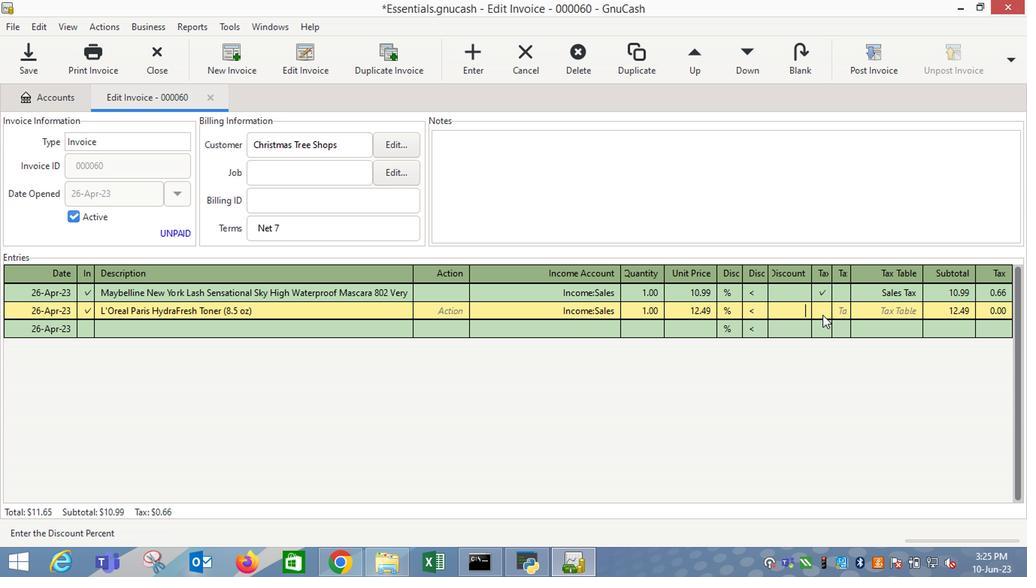 
Action: Mouse moved to (886, 314)
Screenshot: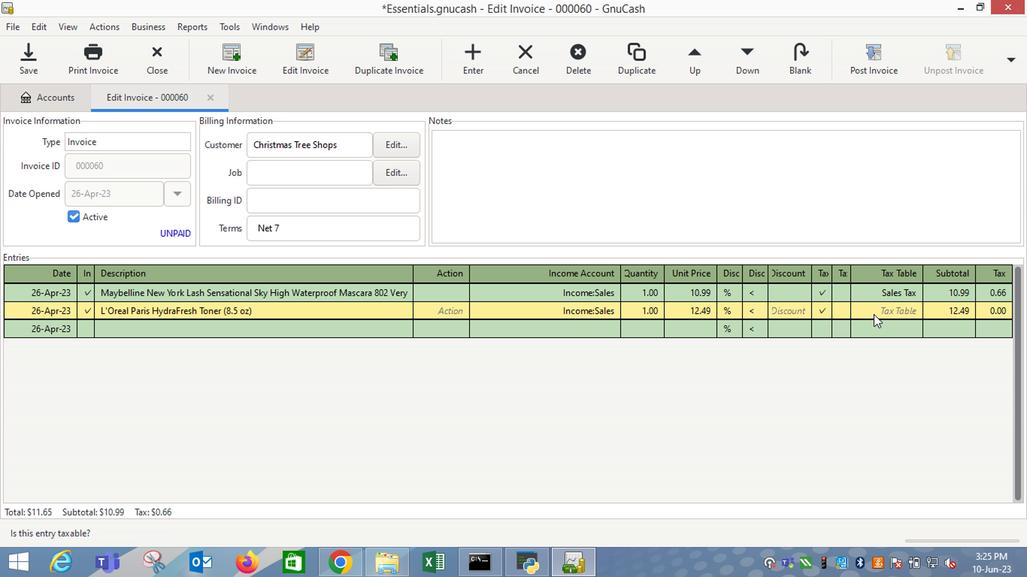 
Action: Mouse pressed left at (886, 314)
Screenshot: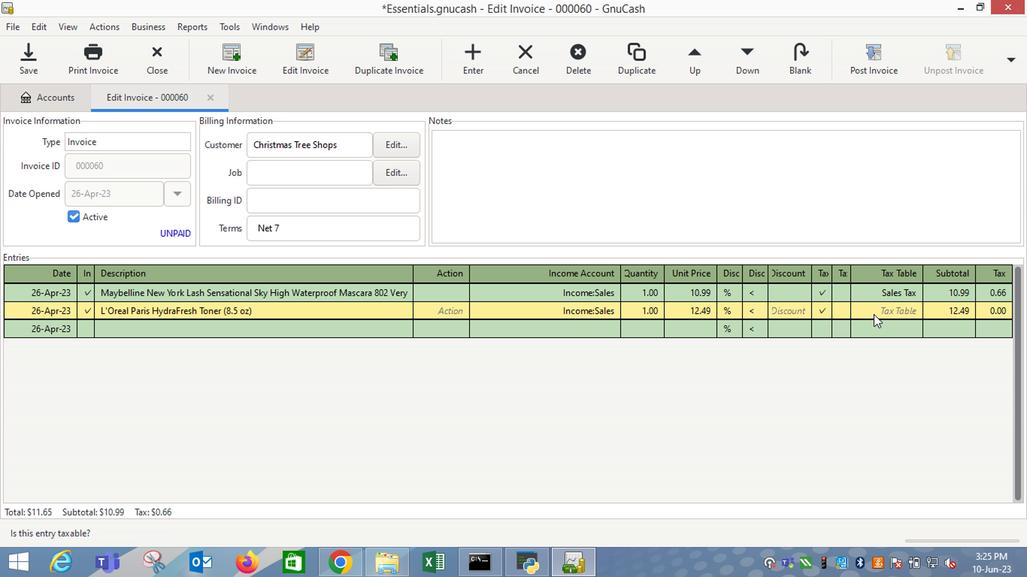 
Action: Mouse moved to (912, 314)
Screenshot: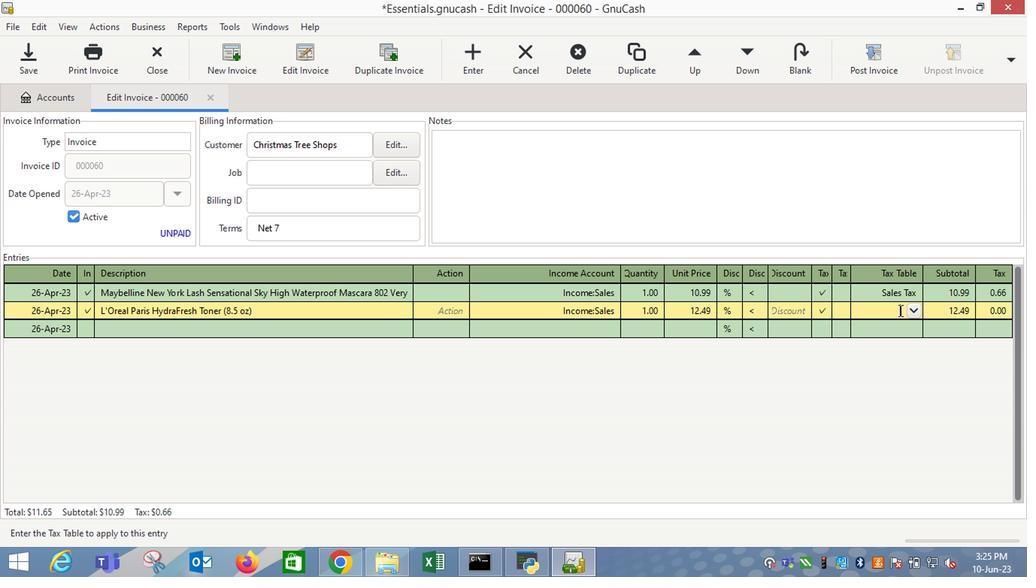 
Action: Mouse pressed left at (912, 314)
Screenshot: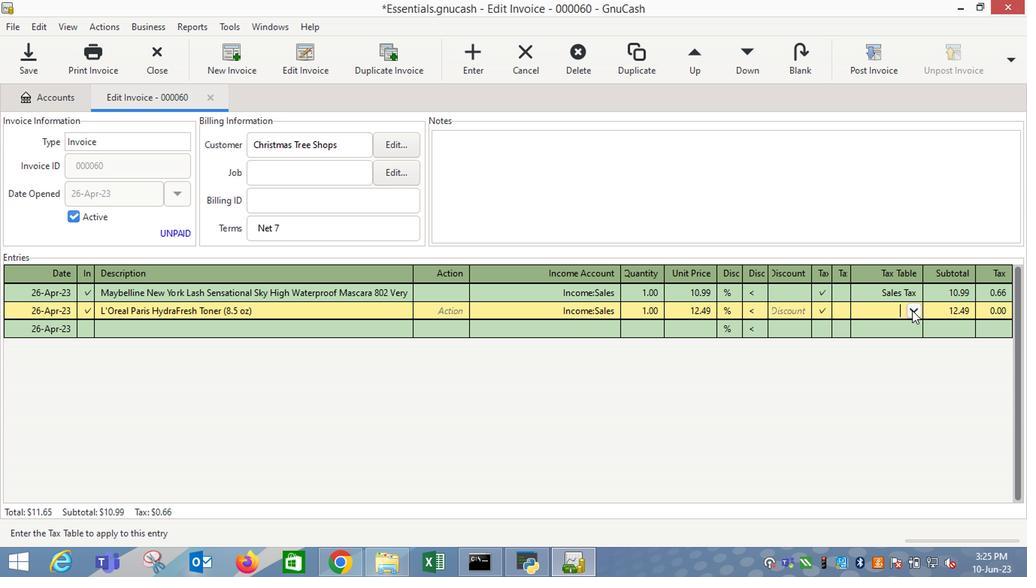 
Action: Mouse moved to (885, 335)
Screenshot: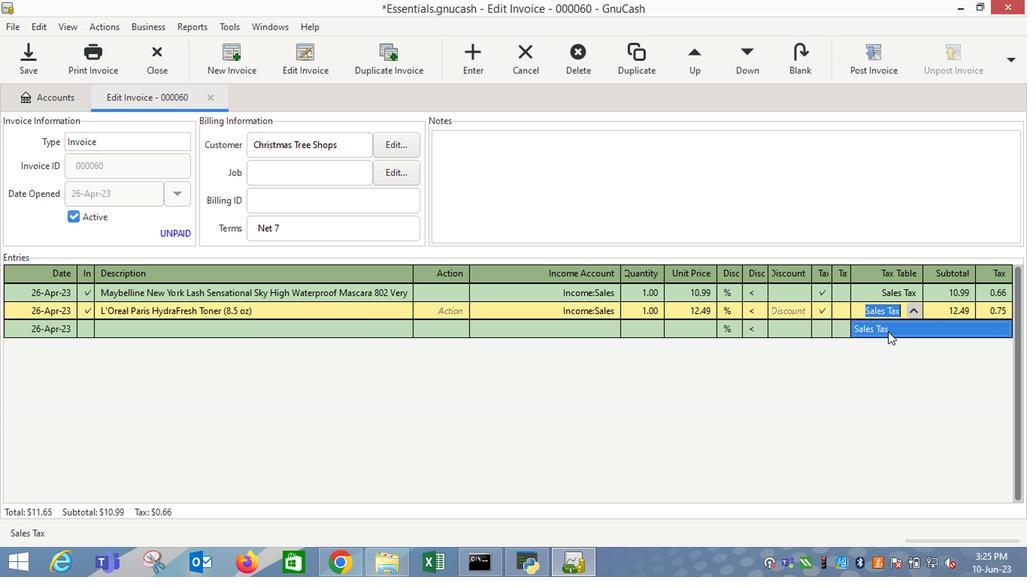 
Action: Mouse pressed left at (885, 335)
Screenshot: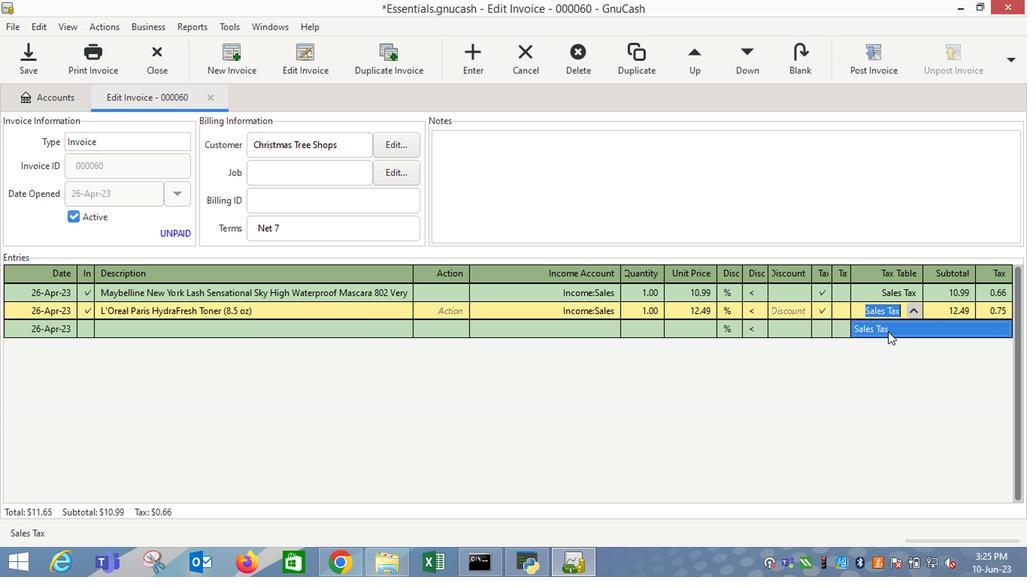 
Action: Mouse moved to (858, 346)
Screenshot: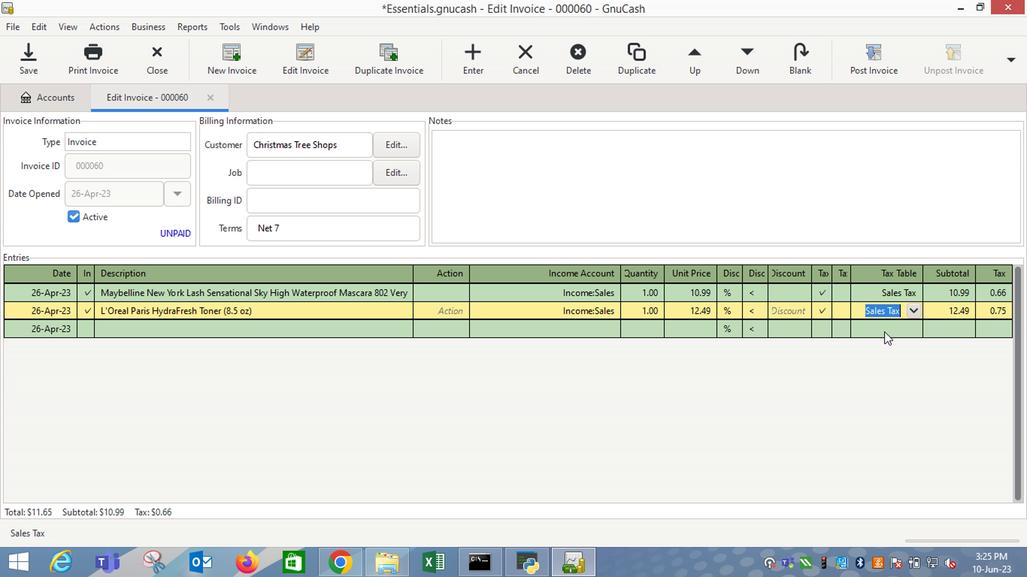 
Action: Key pressed <Key.enter>
Screenshot: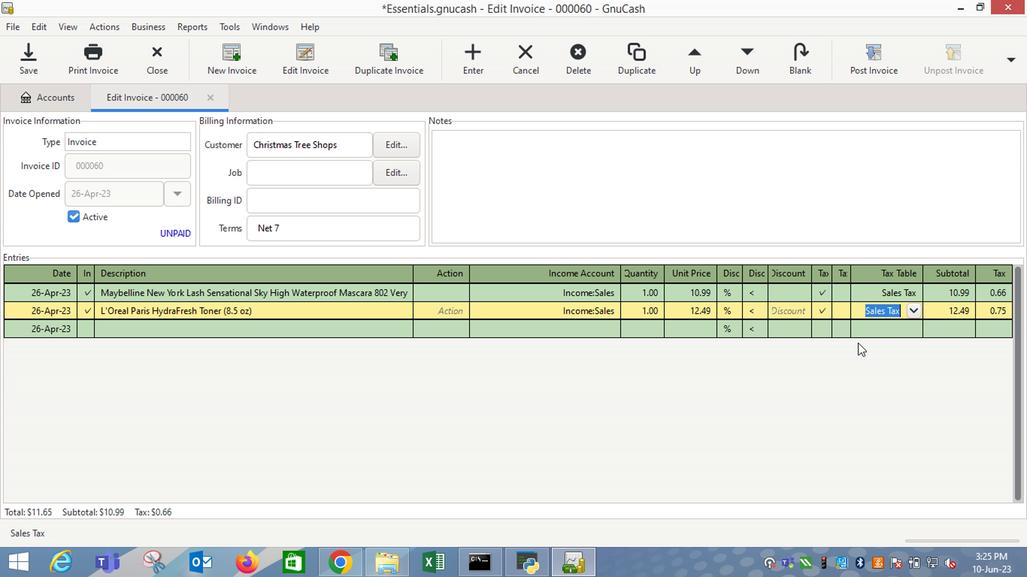 
Action: Mouse moved to (880, 72)
Screenshot: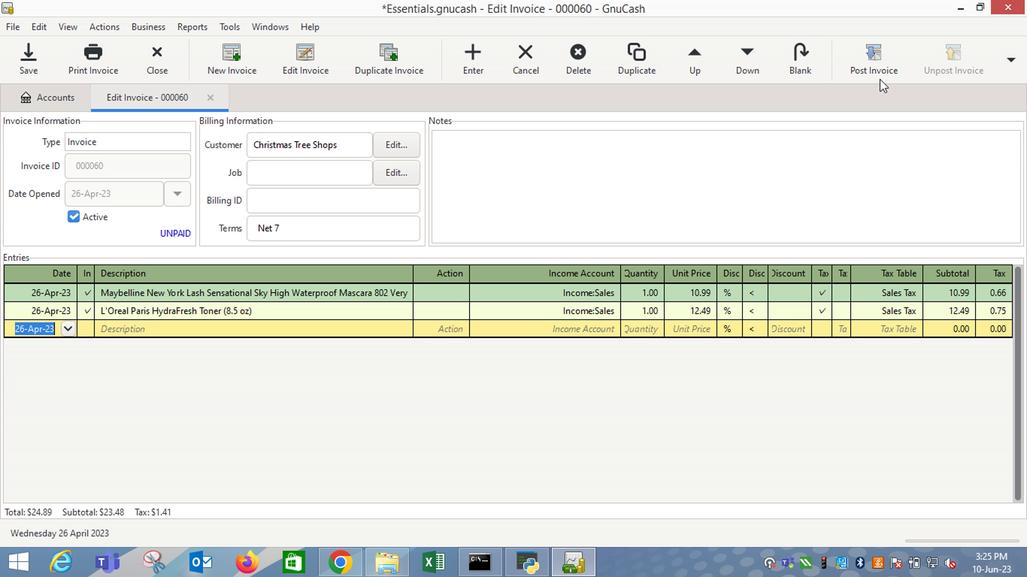 
Action: Mouse pressed left at (880, 72)
Screenshot: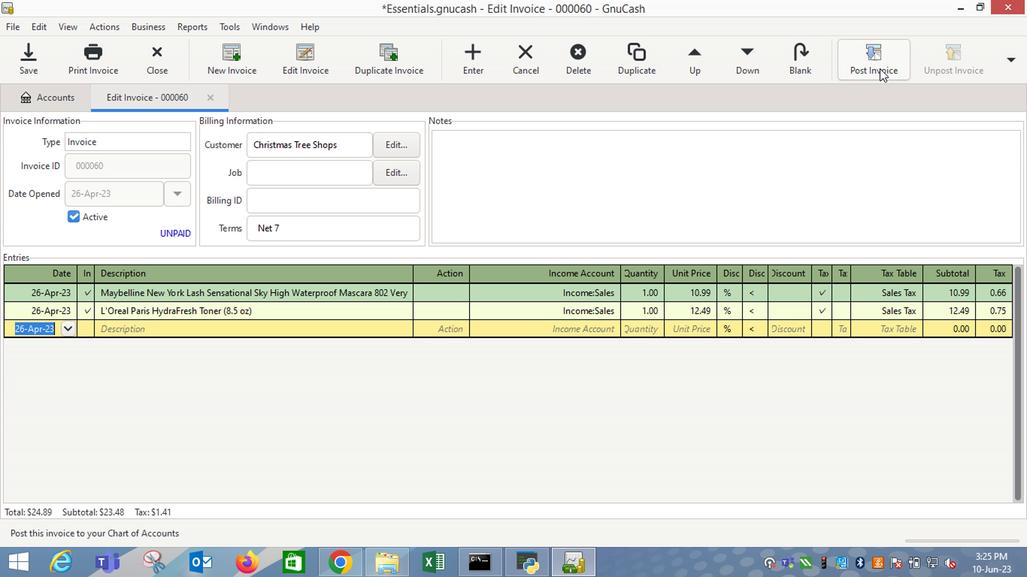 
Action: Mouse moved to (645, 259)
Screenshot: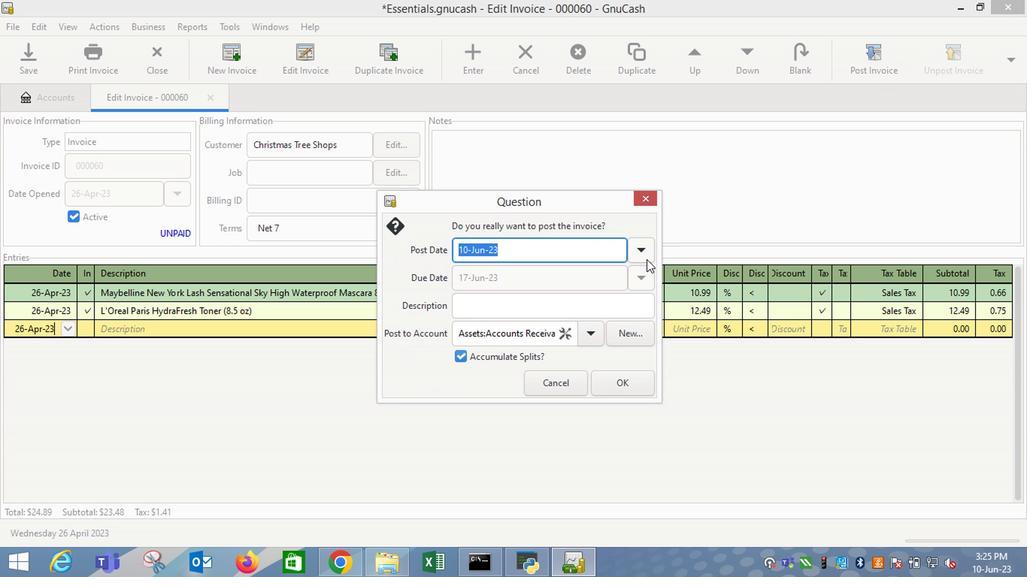 
Action: Mouse pressed left at (645, 259)
Screenshot: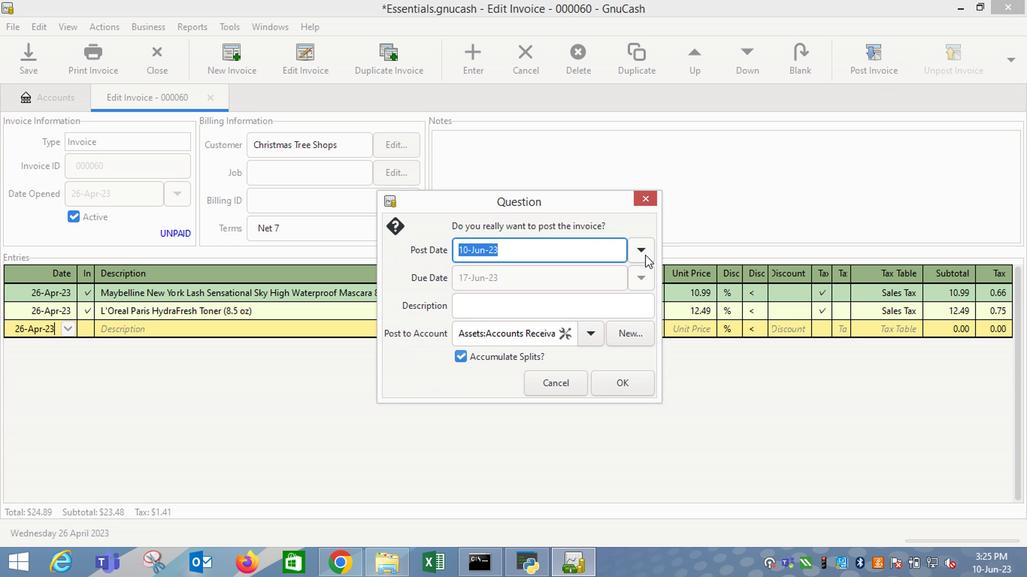 
Action: Mouse moved to (521, 275)
Screenshot: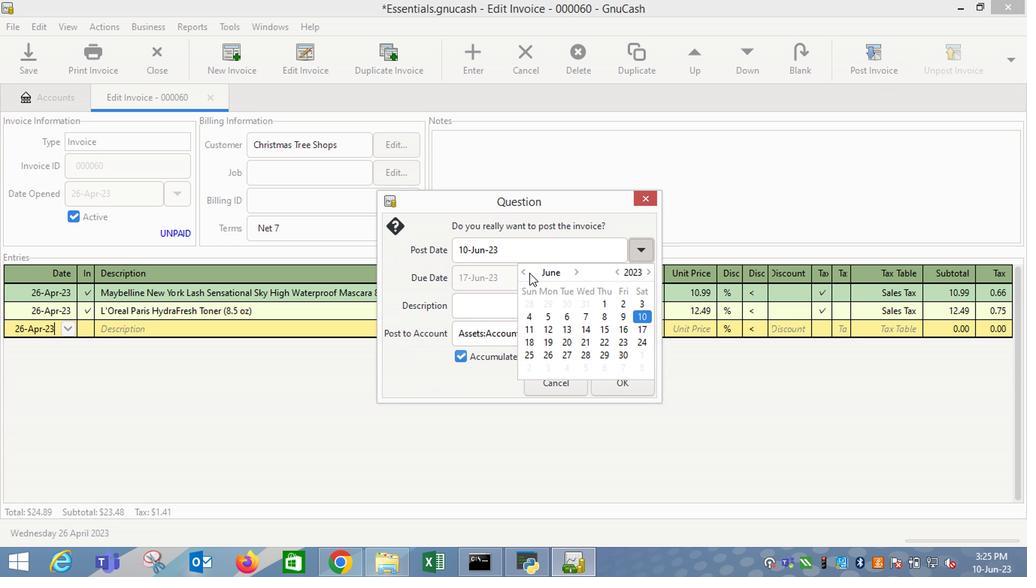 
Action: Mouse pressed left at (521, 275)
Screenshot: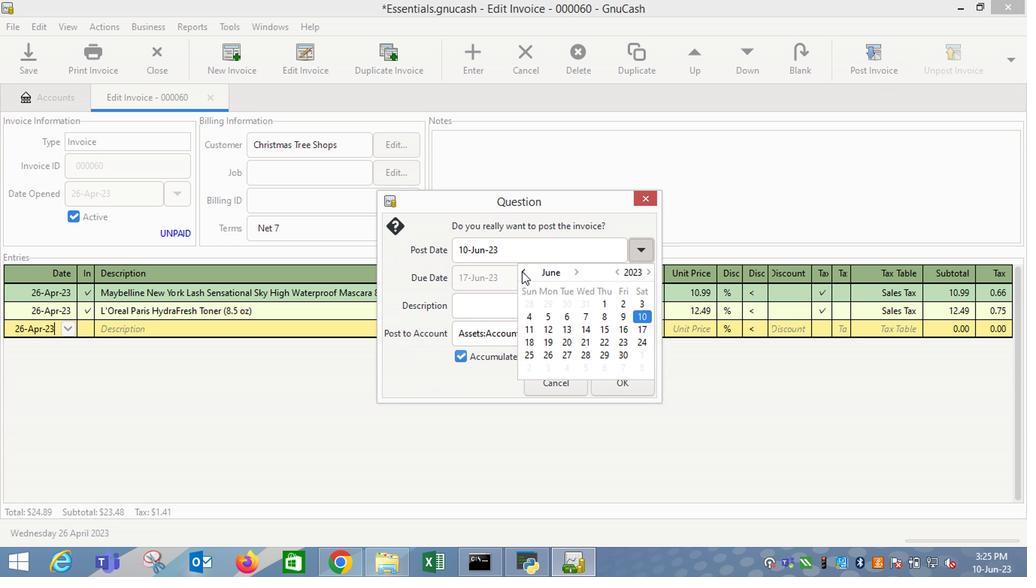 
Action: Mouse pressed left at (521, 275)
Screenshot: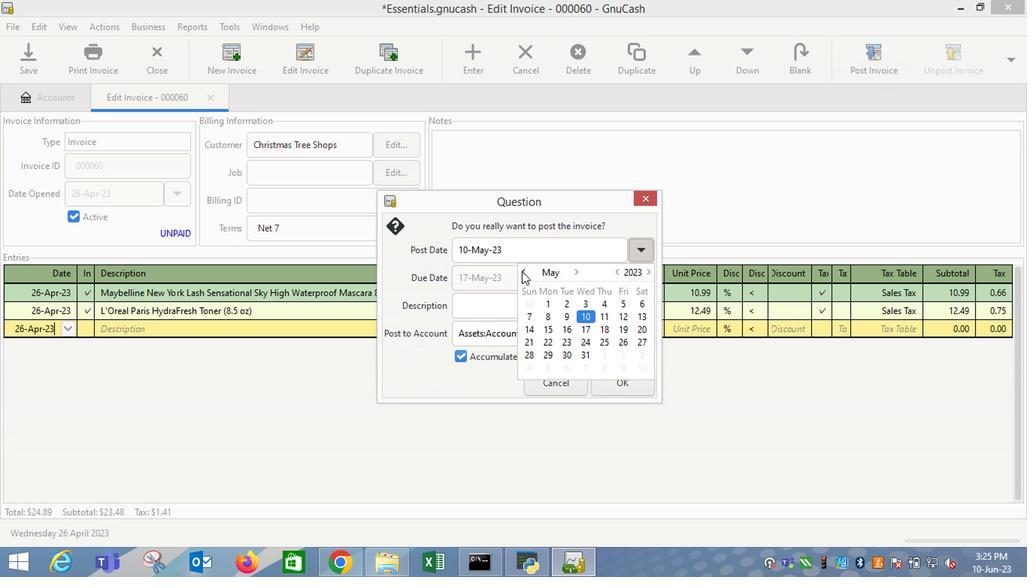 
Action: Mouse moved to (583, 358)
Screenshot: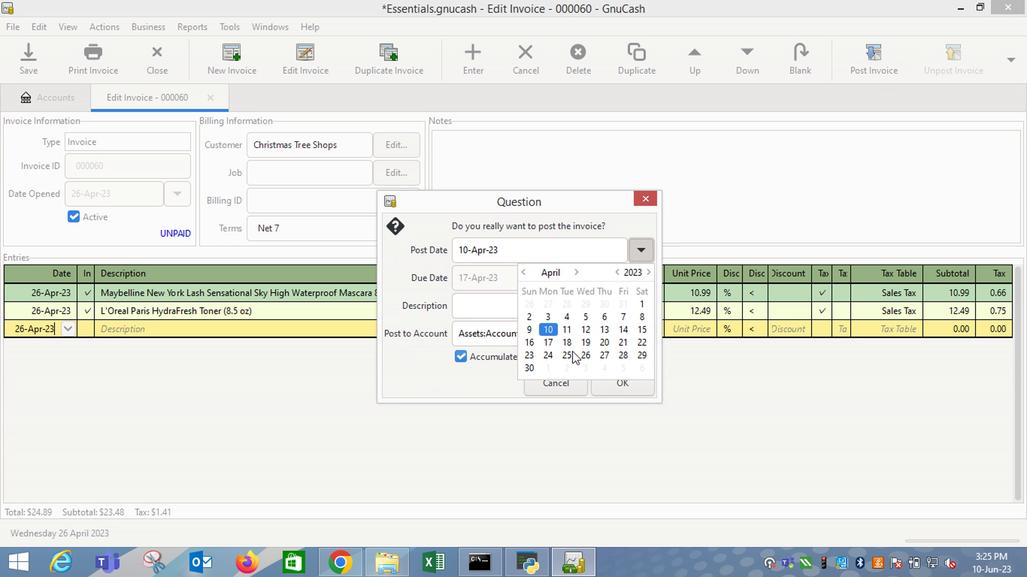 
Action: Mouse pressed left at (583, 358)
Screenshot: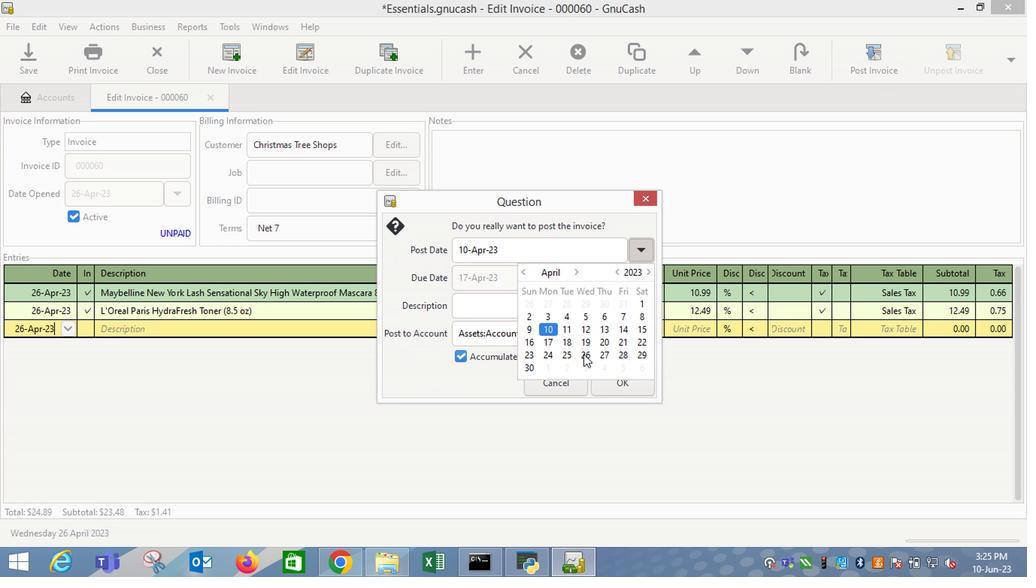 
Action: Mouse moved to (497, 307)
Screenshot: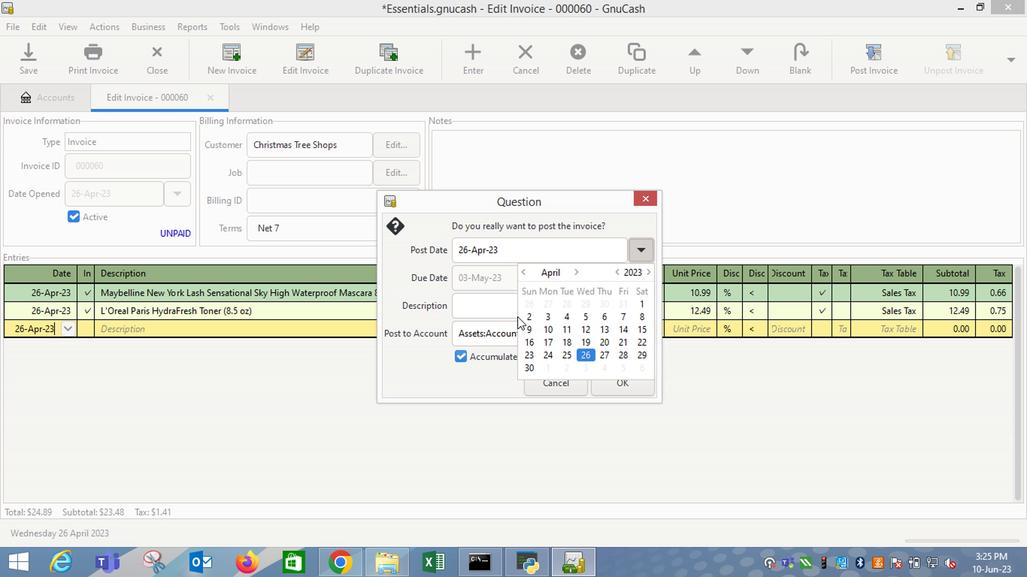 
Action: Mouse pressed left at (497, 307)
Screenshot: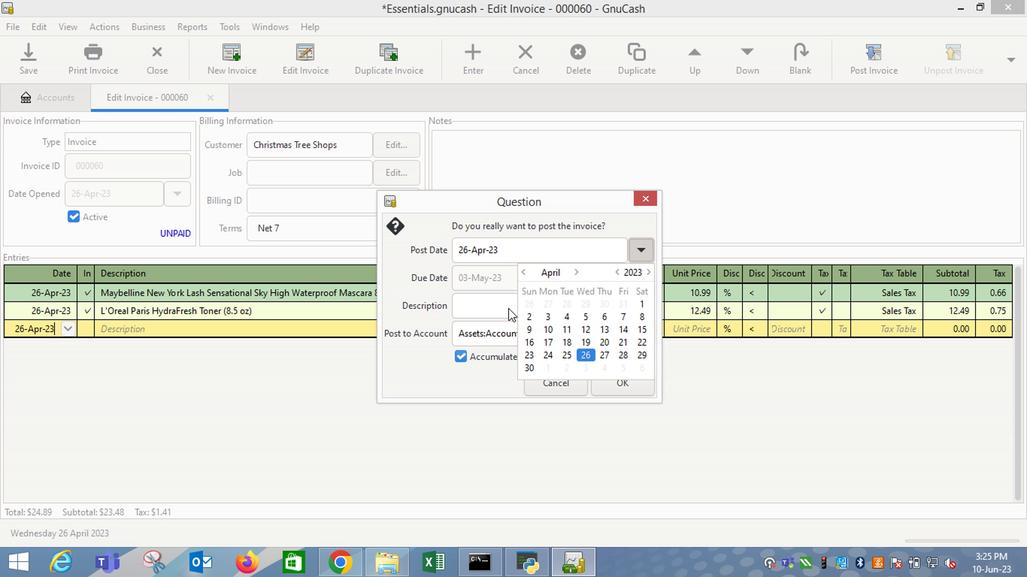 
Action: Mouse moved to (621, 391)
Screenshot: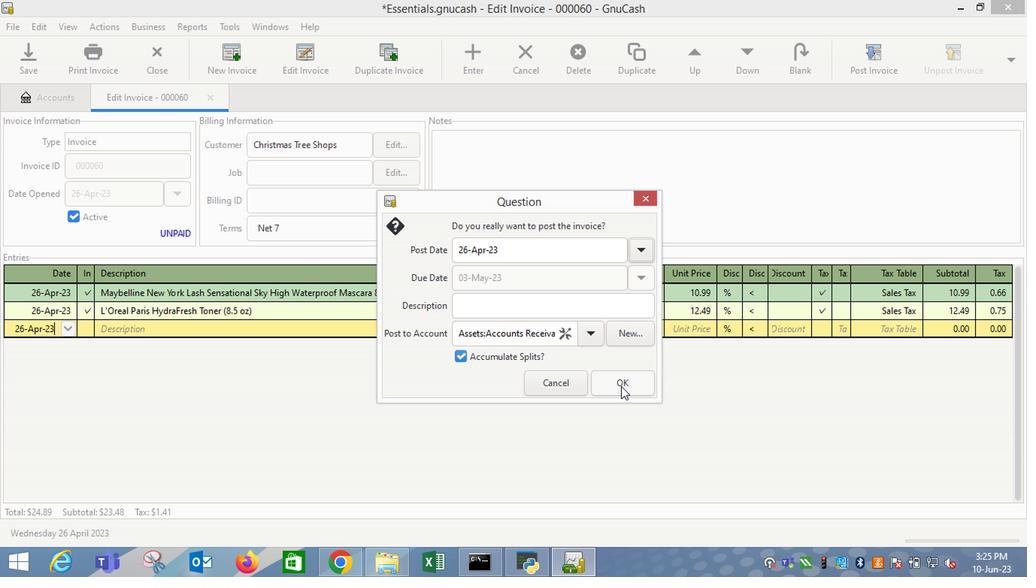 
Action: Mouse pressed left at (621, 391)
Screenshot: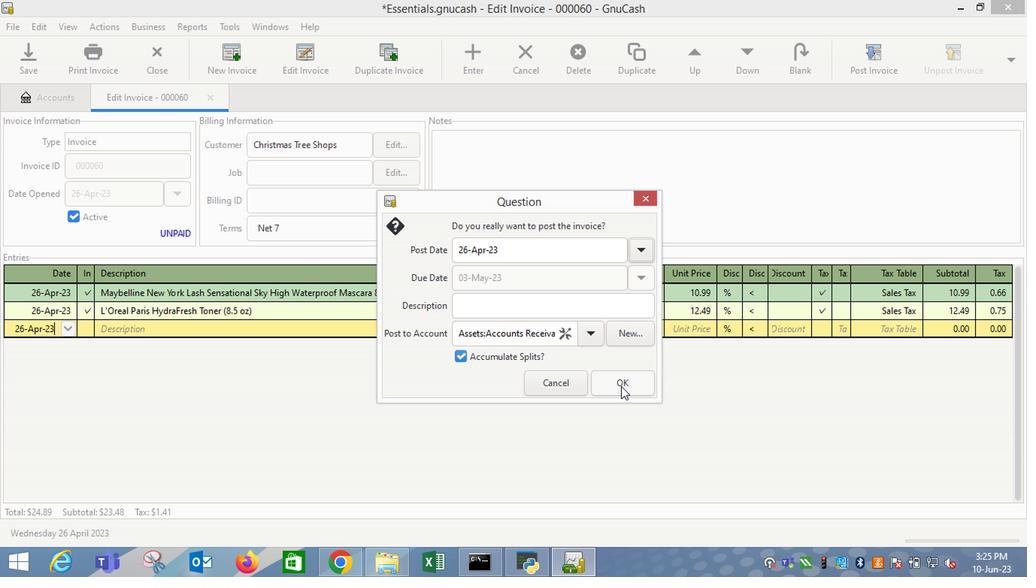 
Action: Mouse moved to (970, 64)
Screenshot: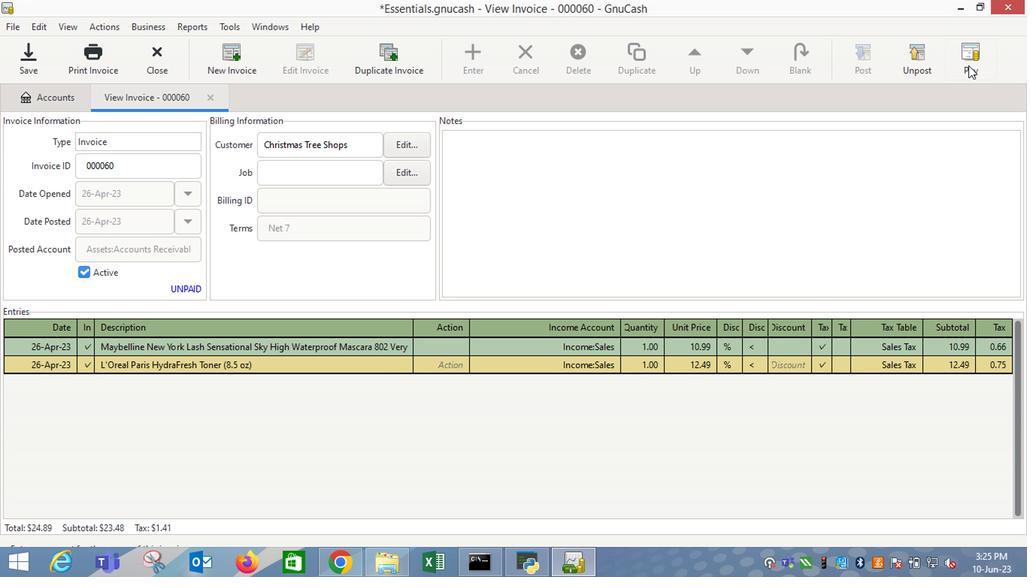 
Action: Mouse pressed left at (970, 64)
Screenshot: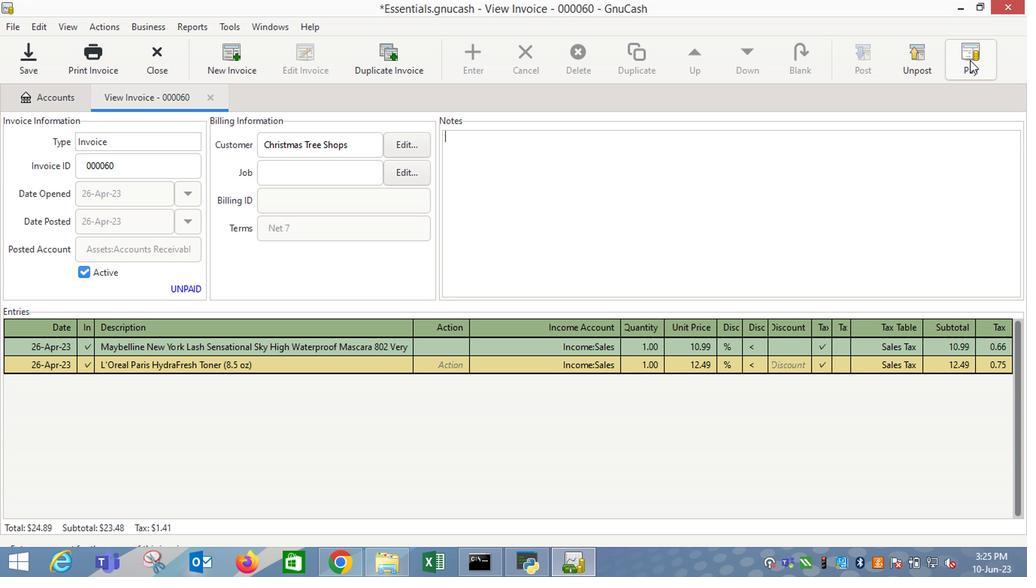 
Action: Mouse moved to (457, 296)
Screenshot: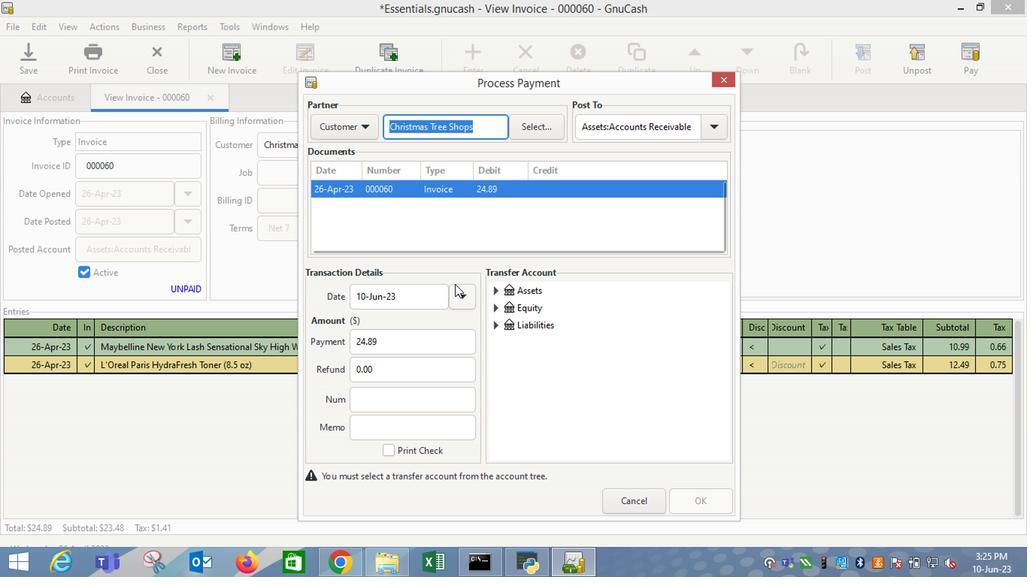 
Action: Mouse pressed left at (457, 296)
Screenshot: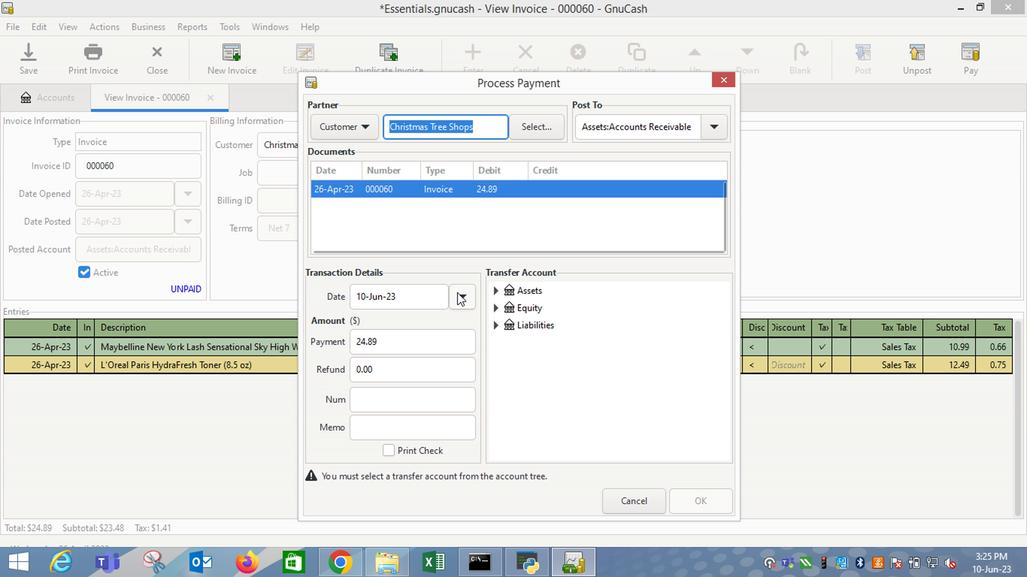 
Action: Mouse moved to (343, 322)
Screenshot: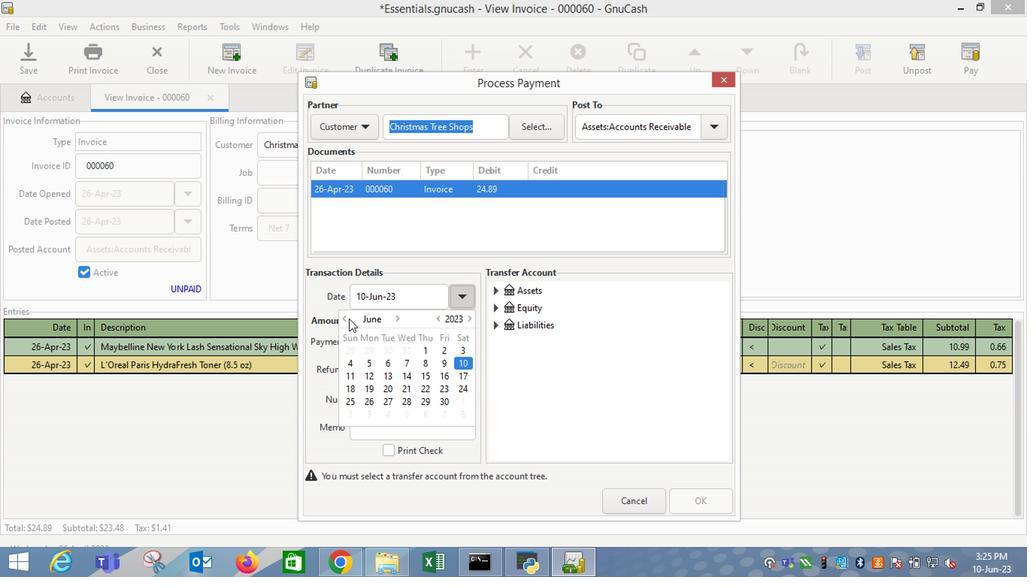 
Action: Mouse pressed left at (343, 322)
Screenshot: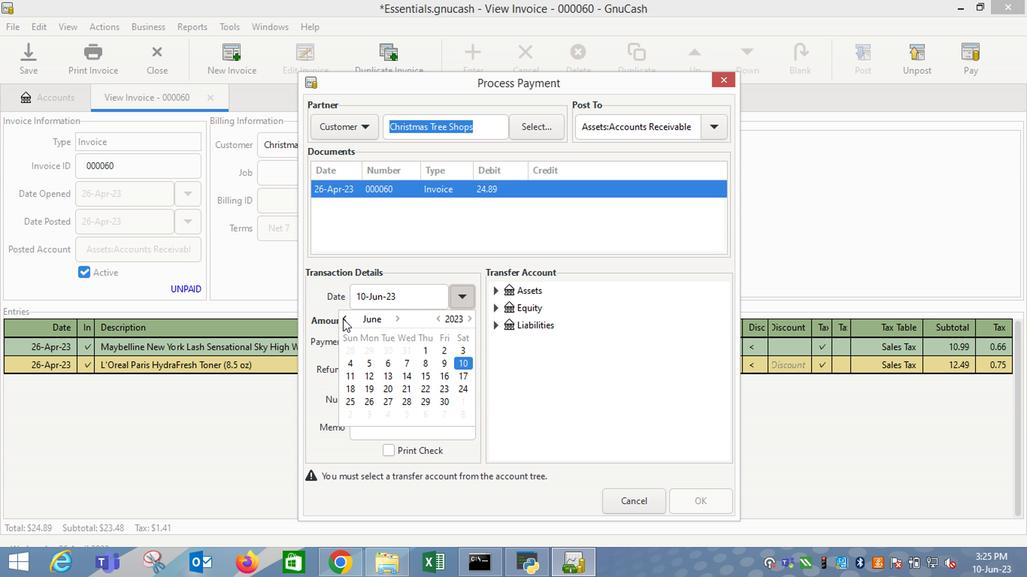 
Action: Mouse moved to (391, 353)
Screenshot: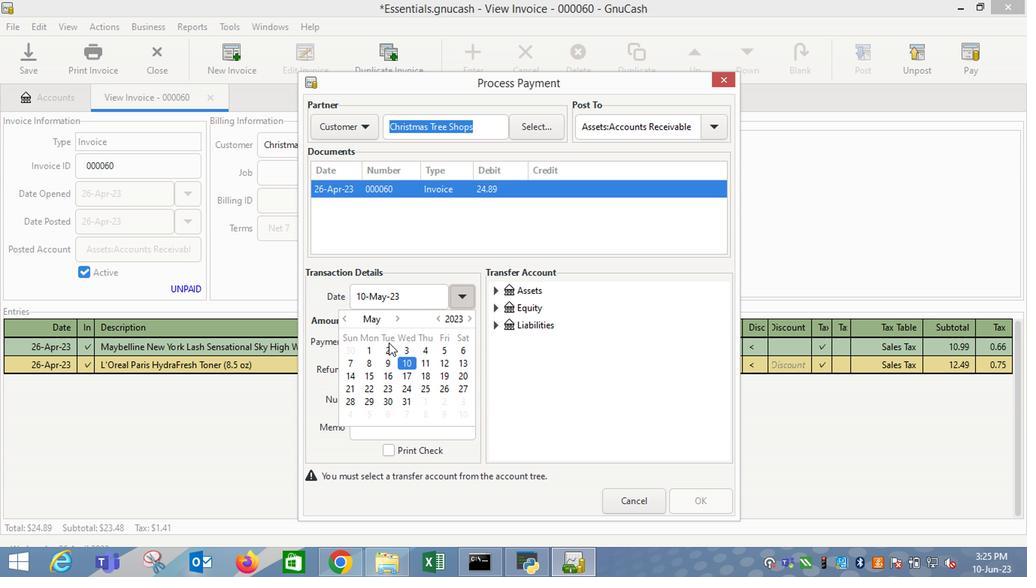 
Action: Mouse pressed left at (391, 353)
Screenshot: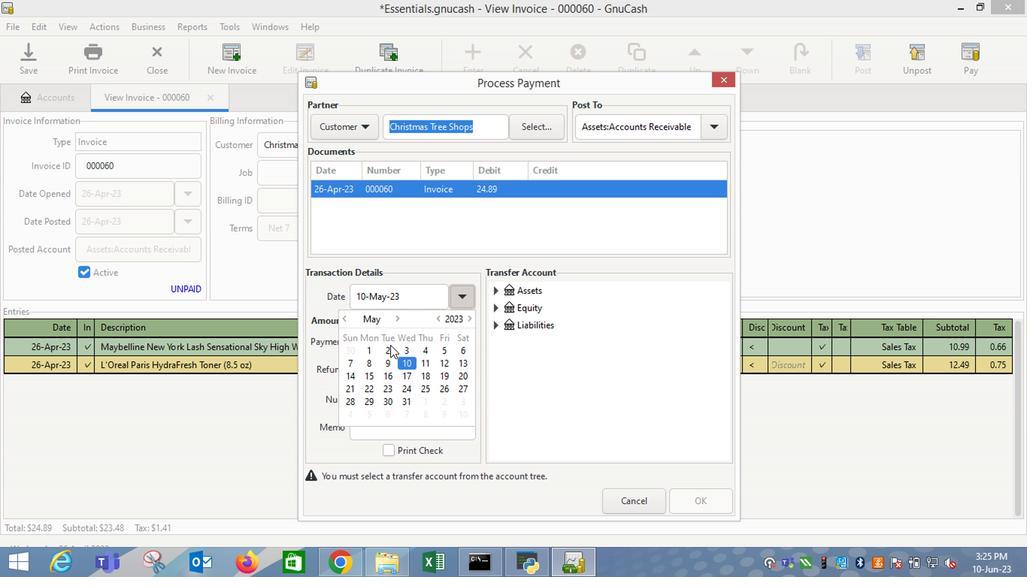 
Action: Mouse moved to (520, 358)
Screenshot: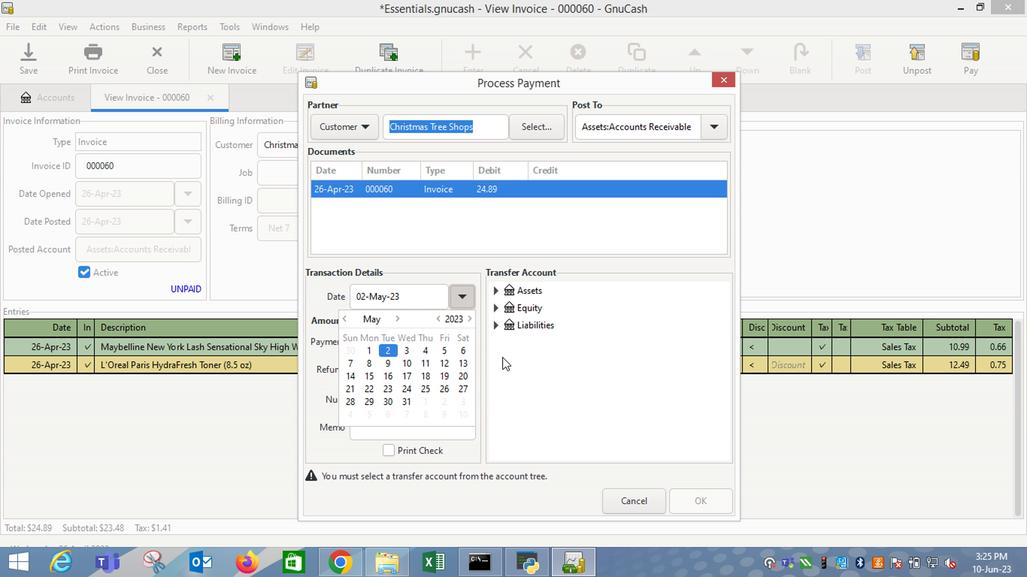 
Action: Mouse pressed left at (520, 358)
Screenshot: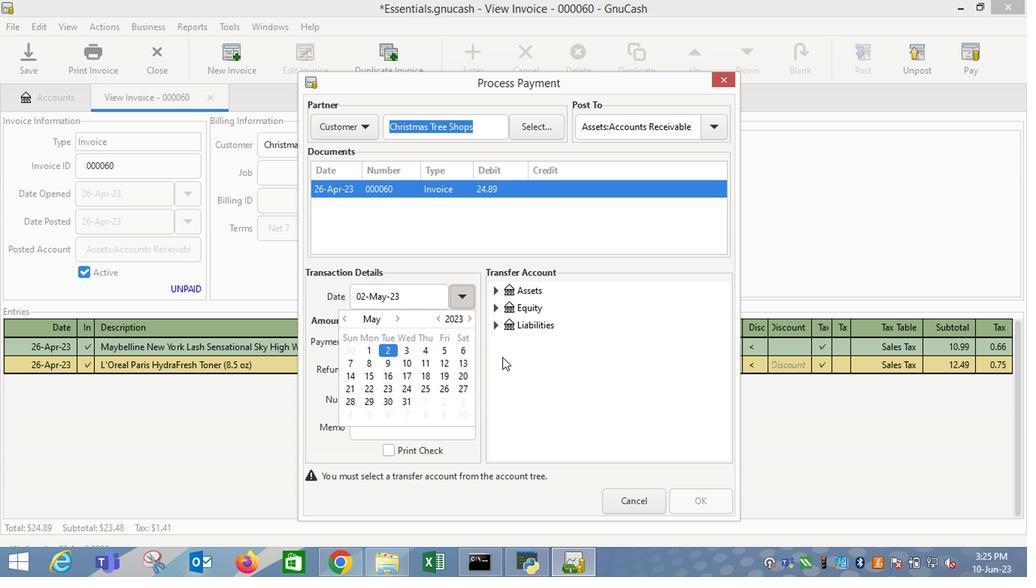 
Action: Mouse moved to (492, 297)
Screenshot: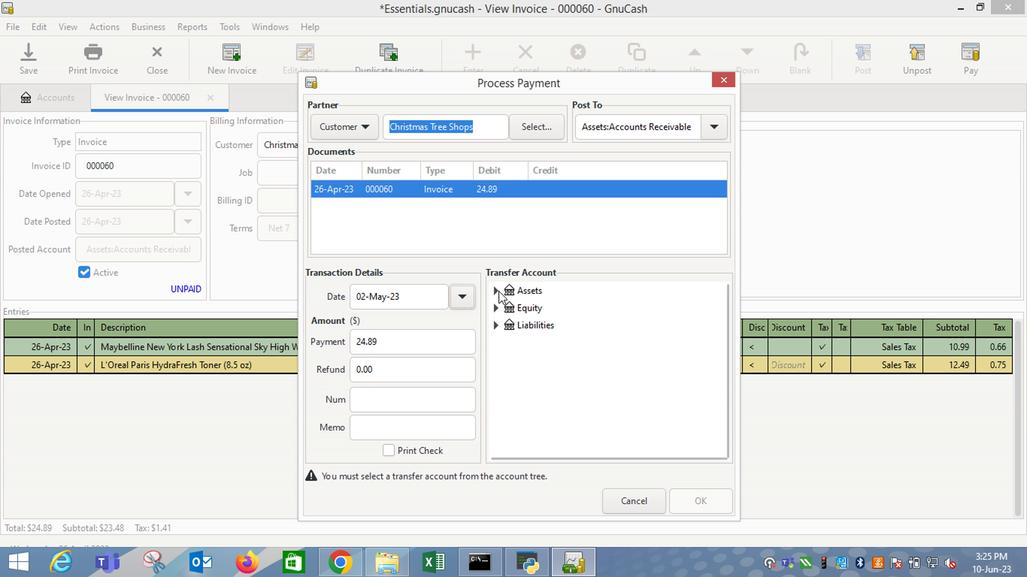 
Action: Mouse pressed left at (492, 297)
Screenshot: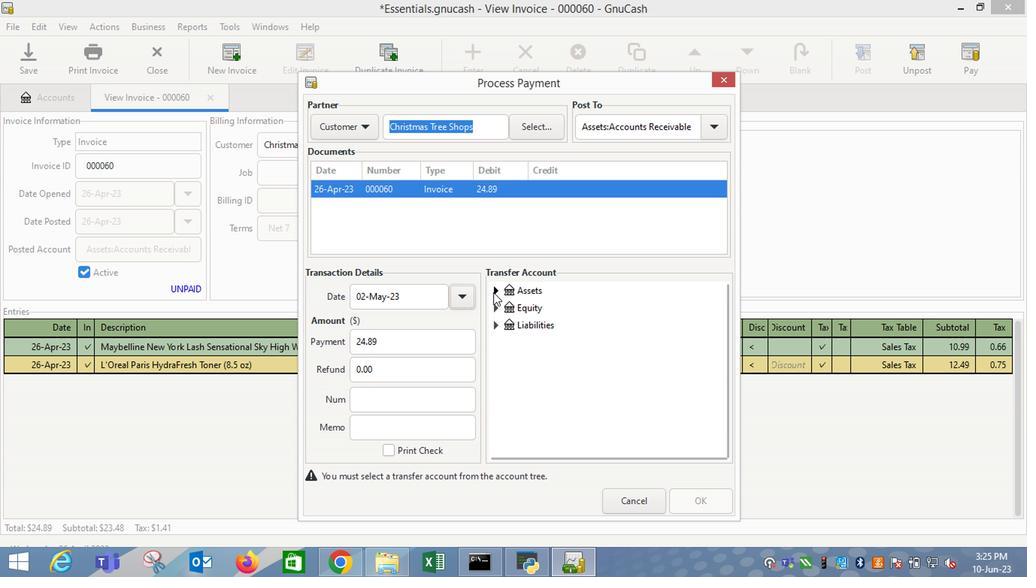 
Action: Mouse moved to (512, 309)
Screenshot: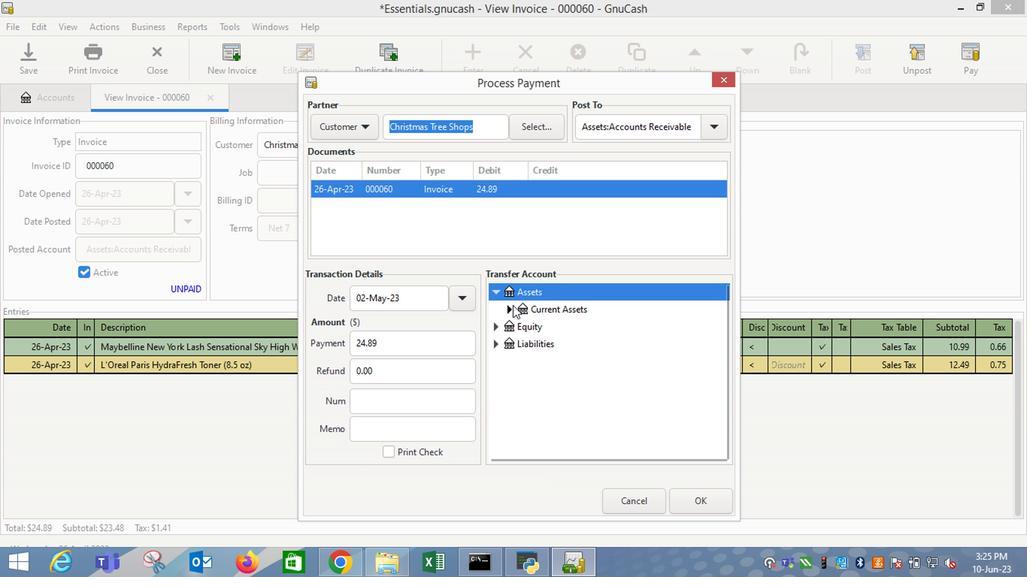
Action: Mouse pressed left at (512, 309)
Screenshot: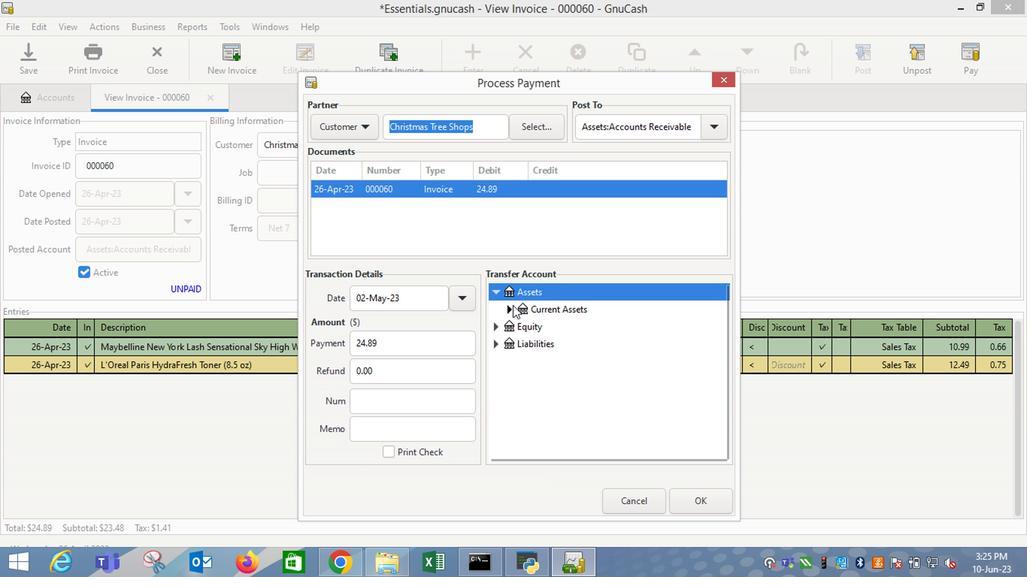 
Action: Mouse moved to (541, 330)
Screenshot: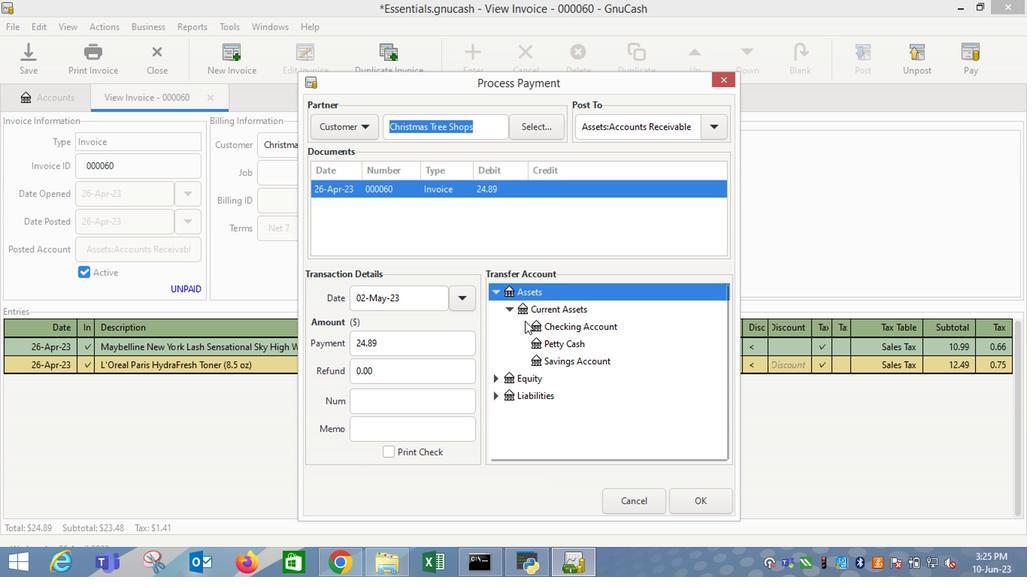 
Action: Mouse pressed left at (541, 330)
Screenshot: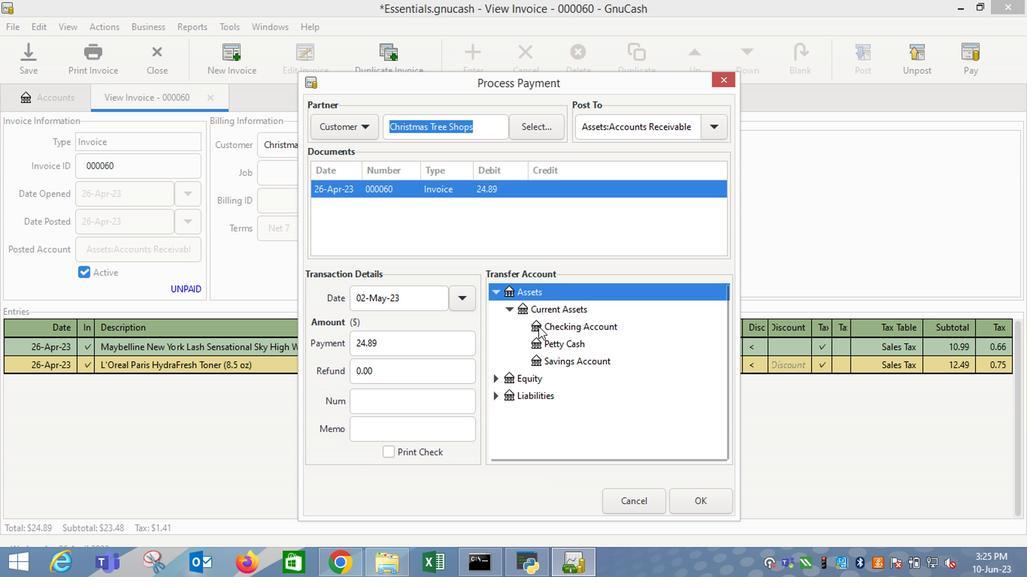 
Action: Mouse moved to (691, 506)
Screenshot: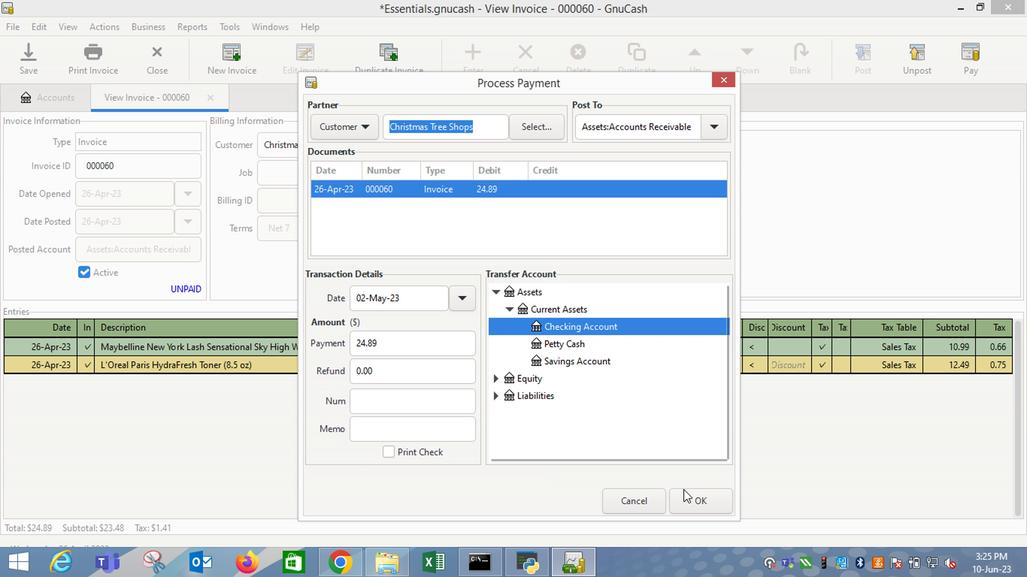 
Action: Mouse pressed left at (691, 506)
Screenshot: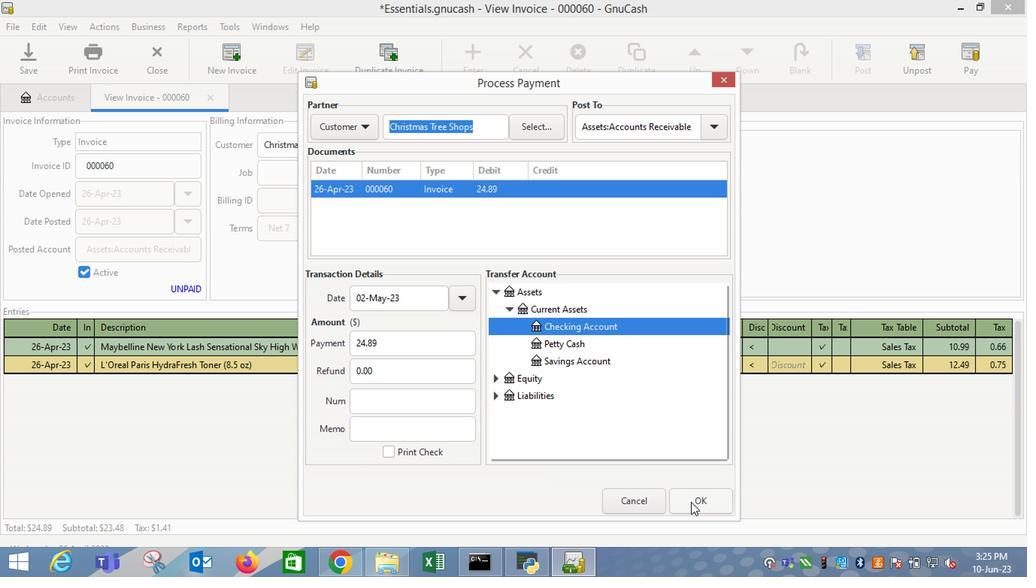 
Action: Mouse moved to (87, 60)
Screenshot: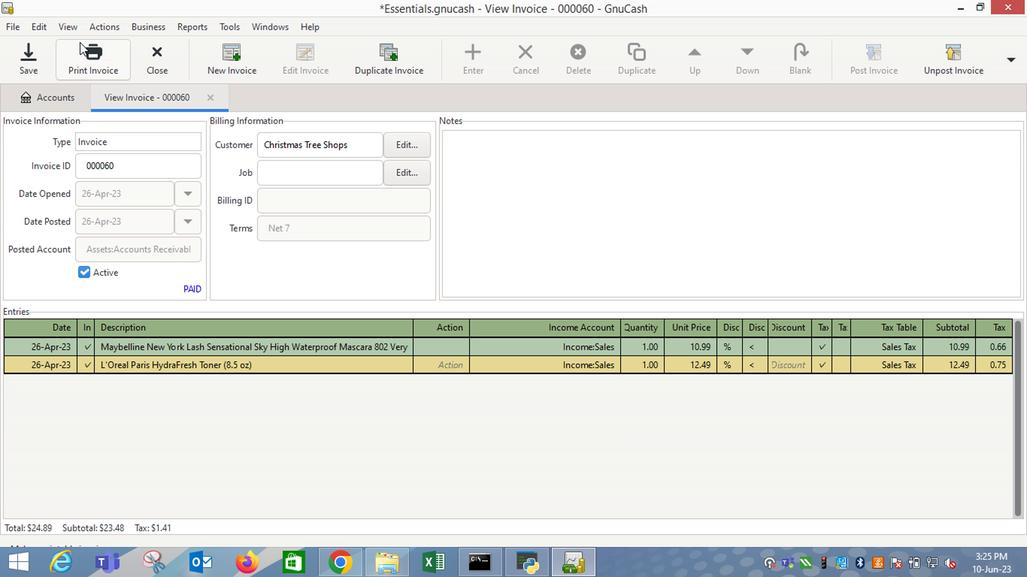 
Action: Mouse pressed left at (87, 60)
Screenshot: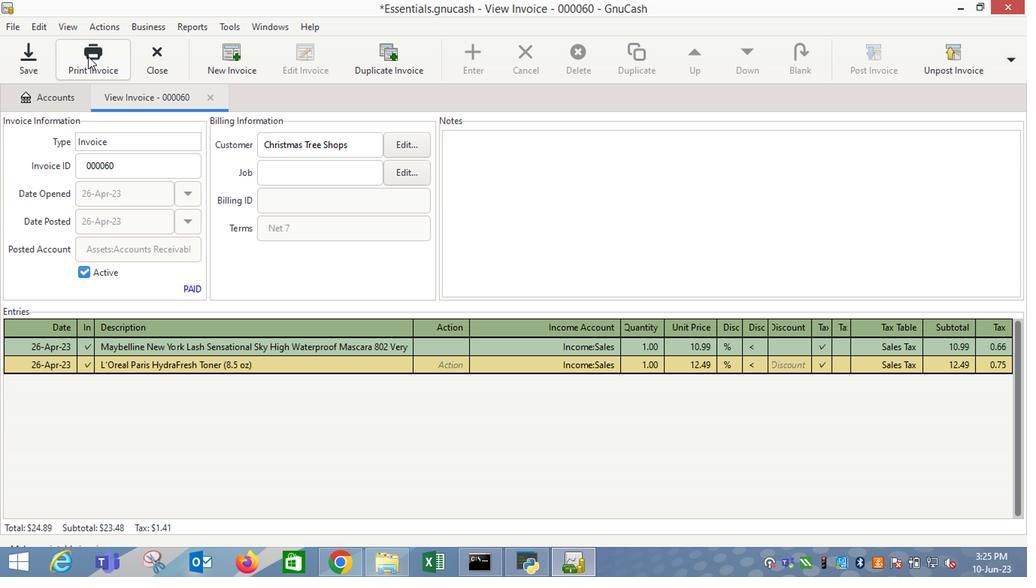 
Action: Mouse moved to (421, 185)
Screenshot: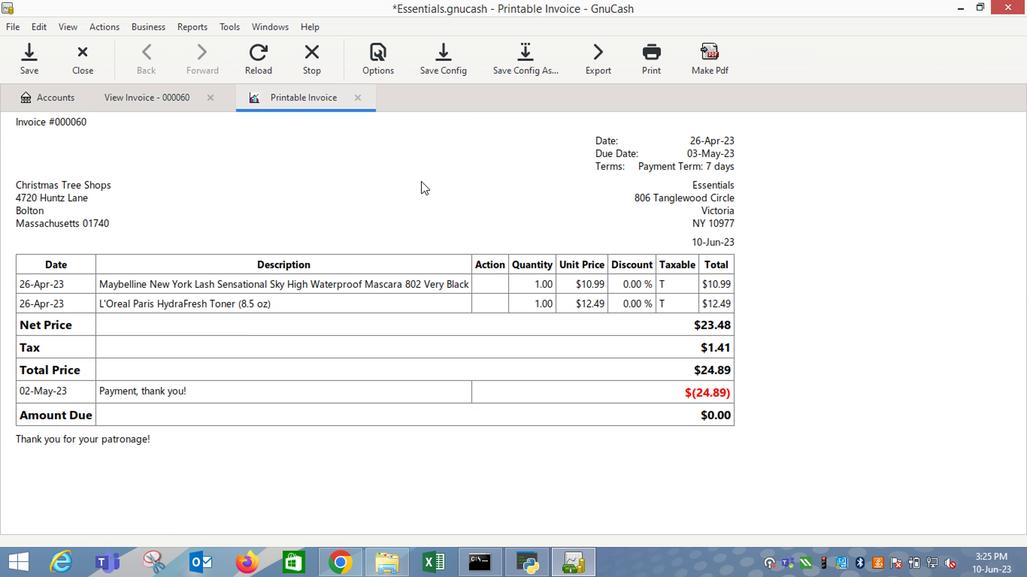 
